 Task: Find connections with filter location Long Eaton with filter topic #linkedinprofileswith filter profile language French with filter current company Hortonworks with filter school Sri Sairam Engineering College with filter industry Mattress and Blinds Manufacturing with filter service category Mortgage Lending with filter keywords title Cafeteria Worker
Action: Mouse moved to (576, 77)
Screenshot: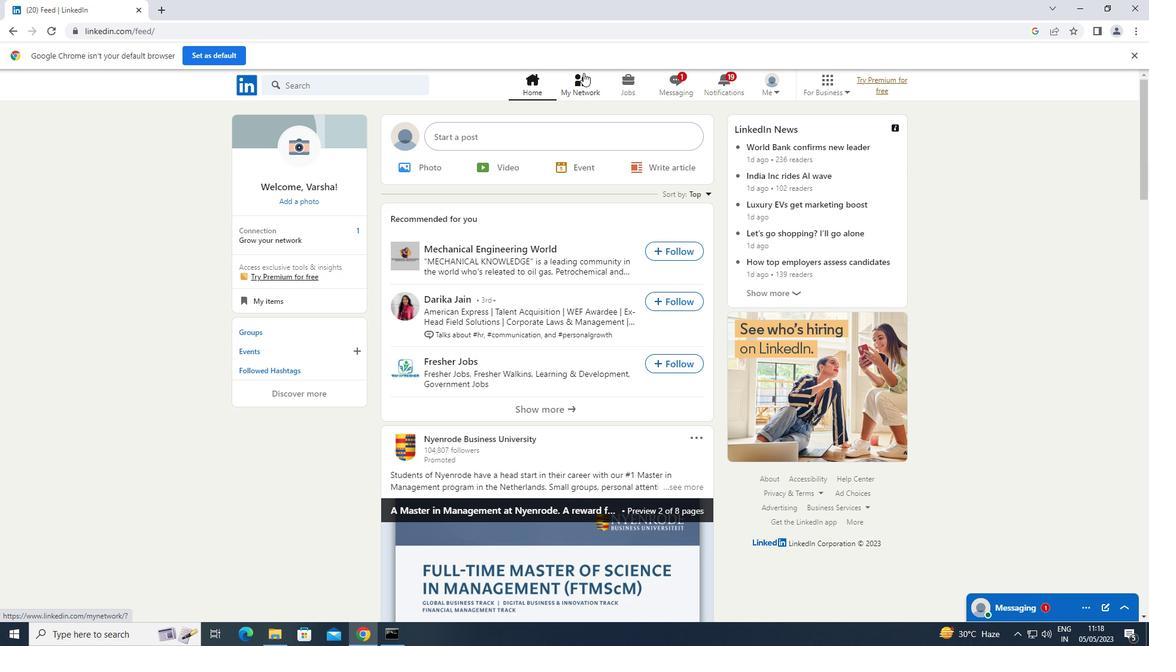 
Action: Mouse pressed left at (576, 77)
Screenshot: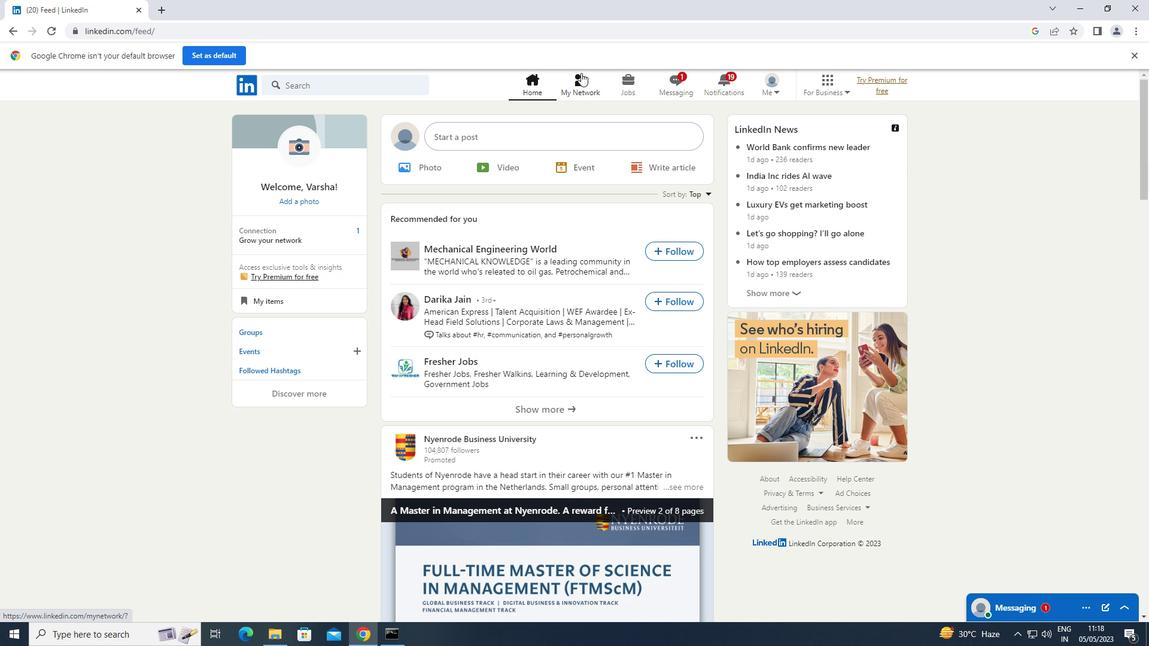 
Action: Mouse moved to (307, 151)
Screenshot: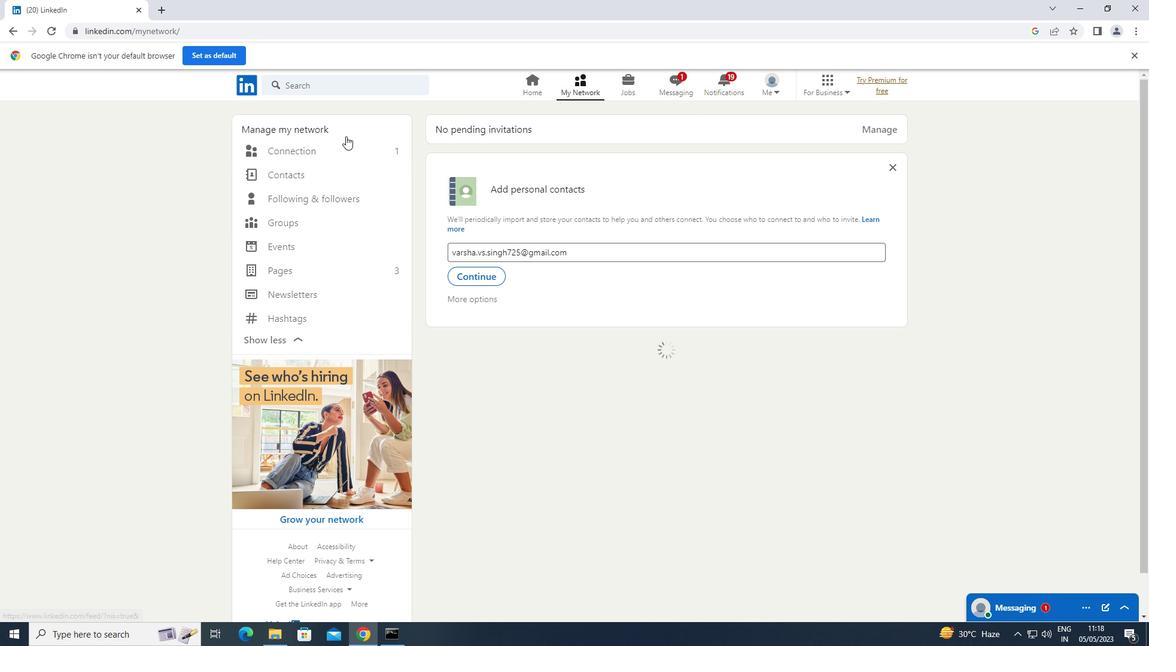 
Action: Mouse pressed left at (307, 151)
Screenshot: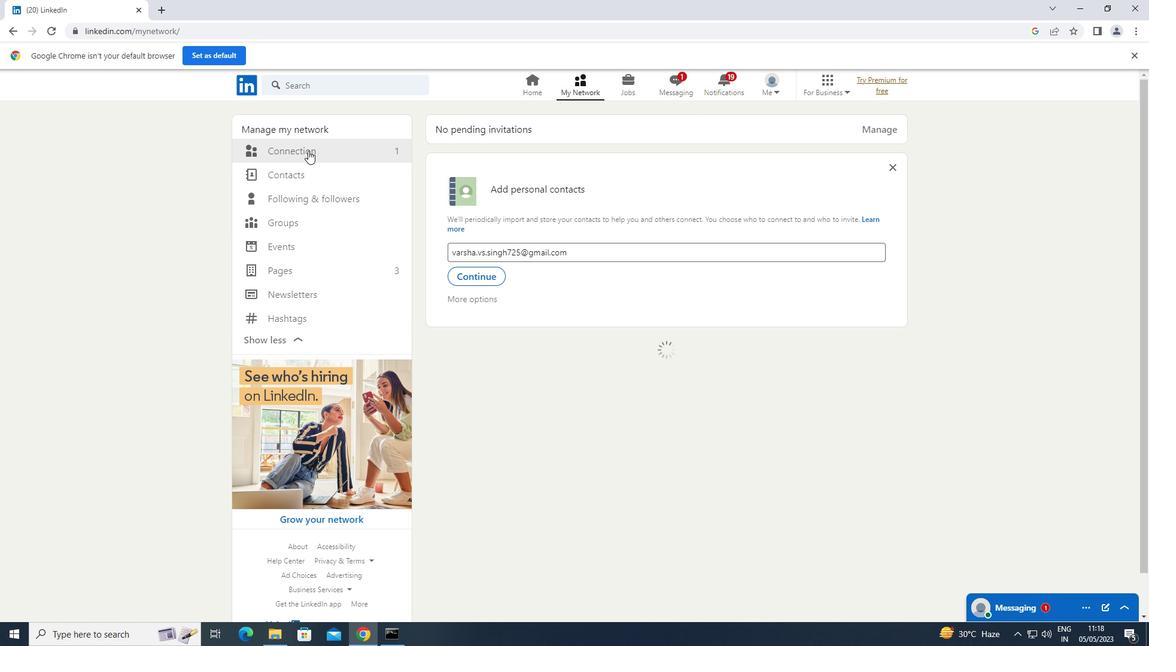 
Action: Mouse moved to (667, 151)
Screenshot: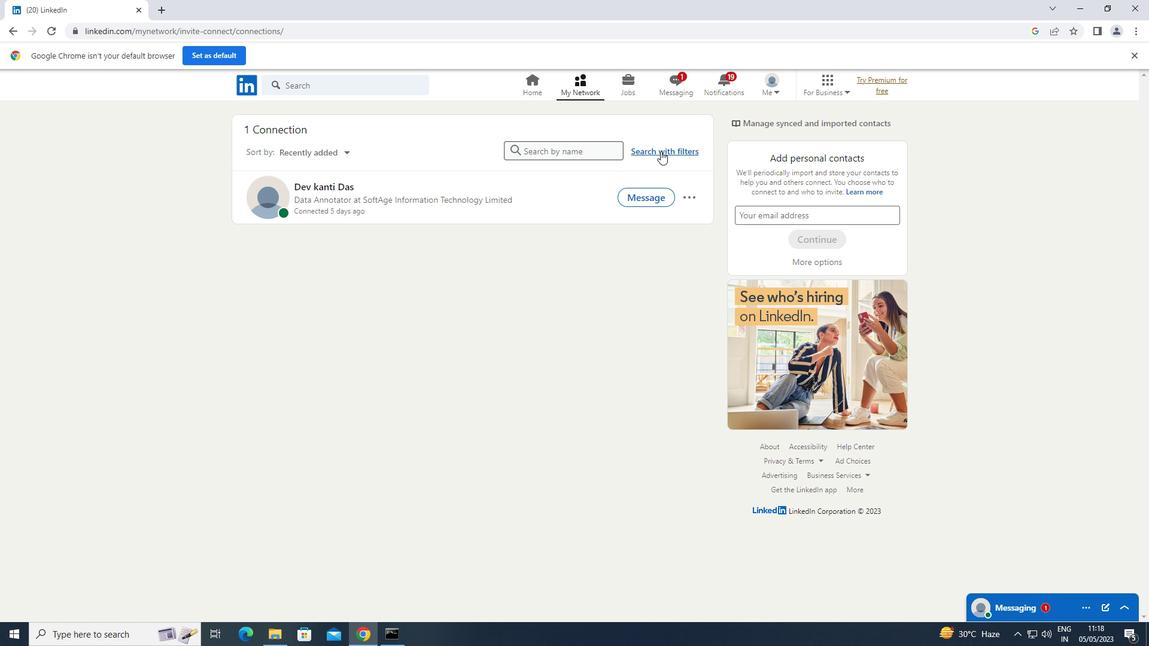 
Action: Mouse pressed left at (667, 151)
Screenshot: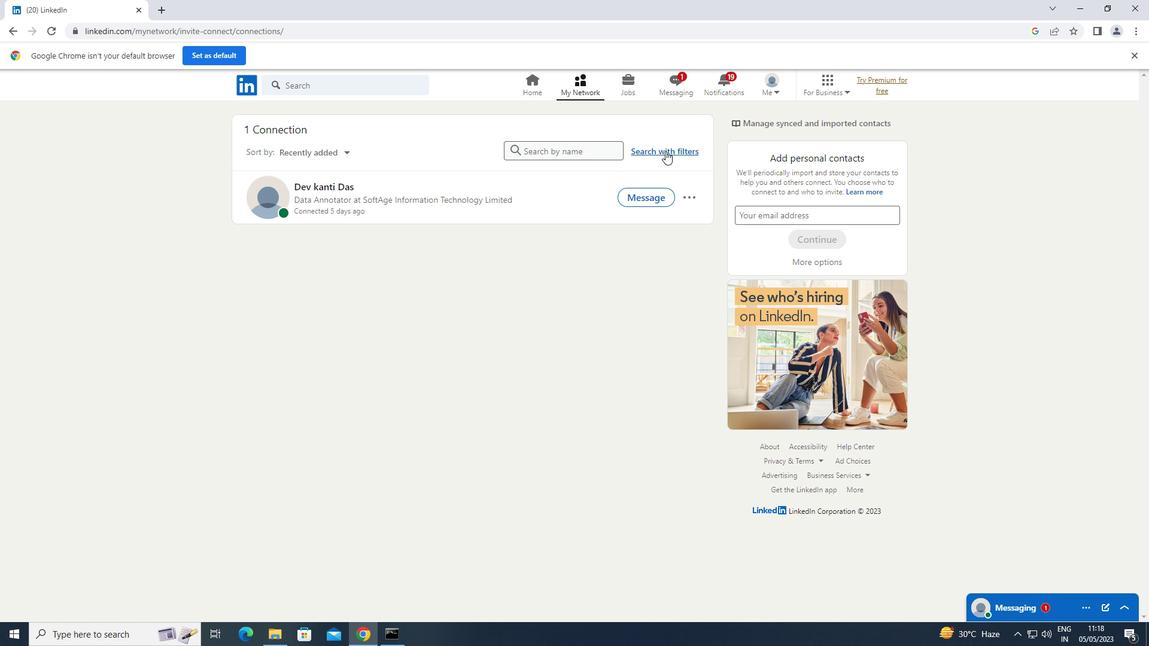 
Action: Mouse moved to (617, 114)
Screenshot: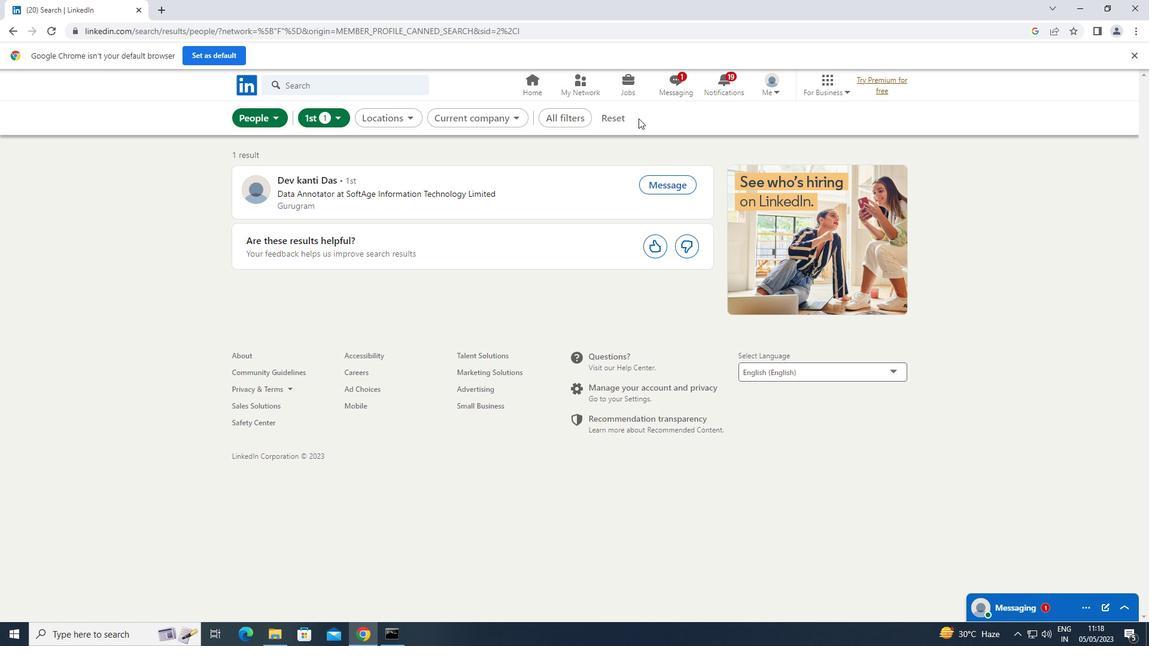 
Action: Mouse pressed left at (617, 114)
Screenshot: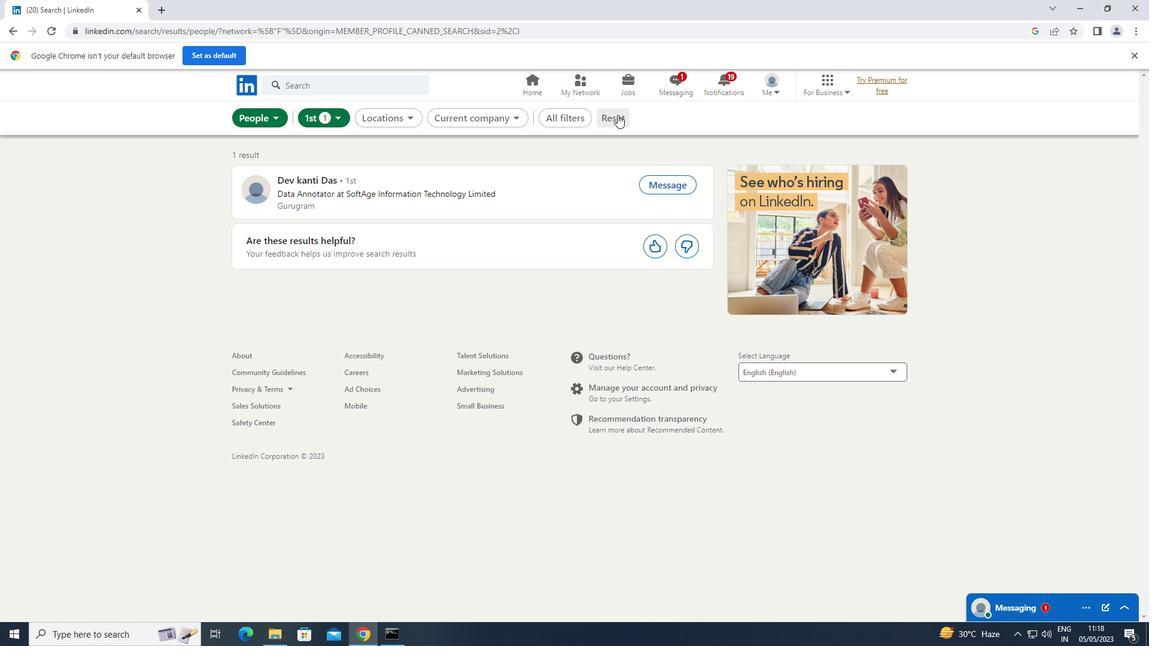 
Action: Mouse moved to (599, 113)
Screenshot: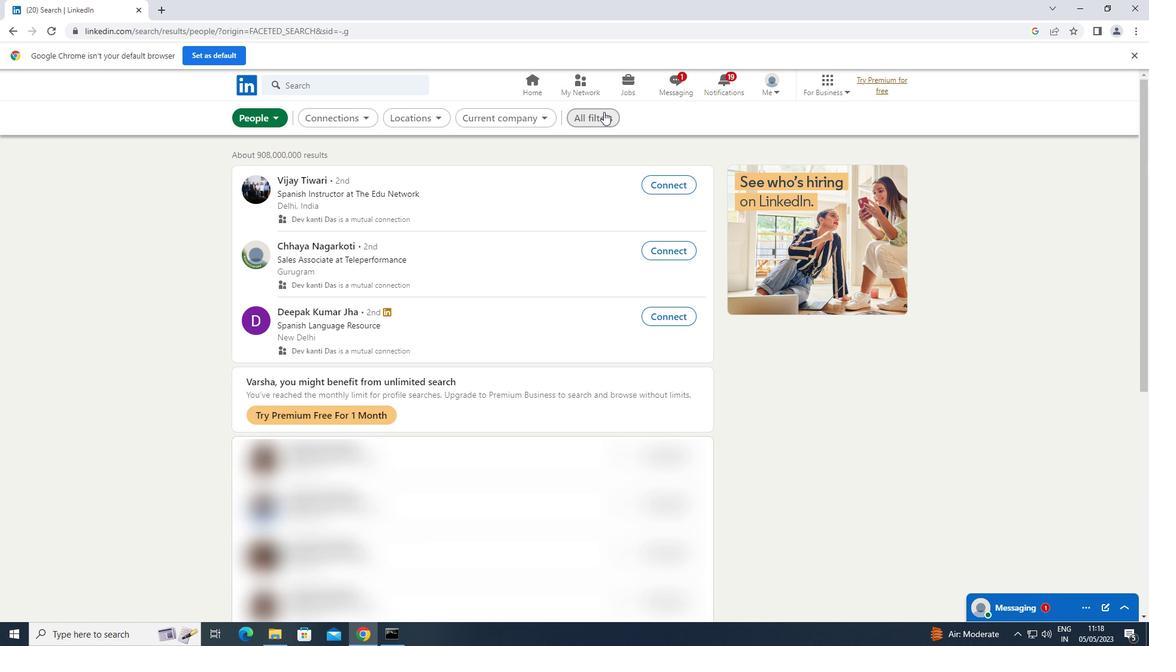 
Action: Mouse pressed left at (599, 113)
Screenshot: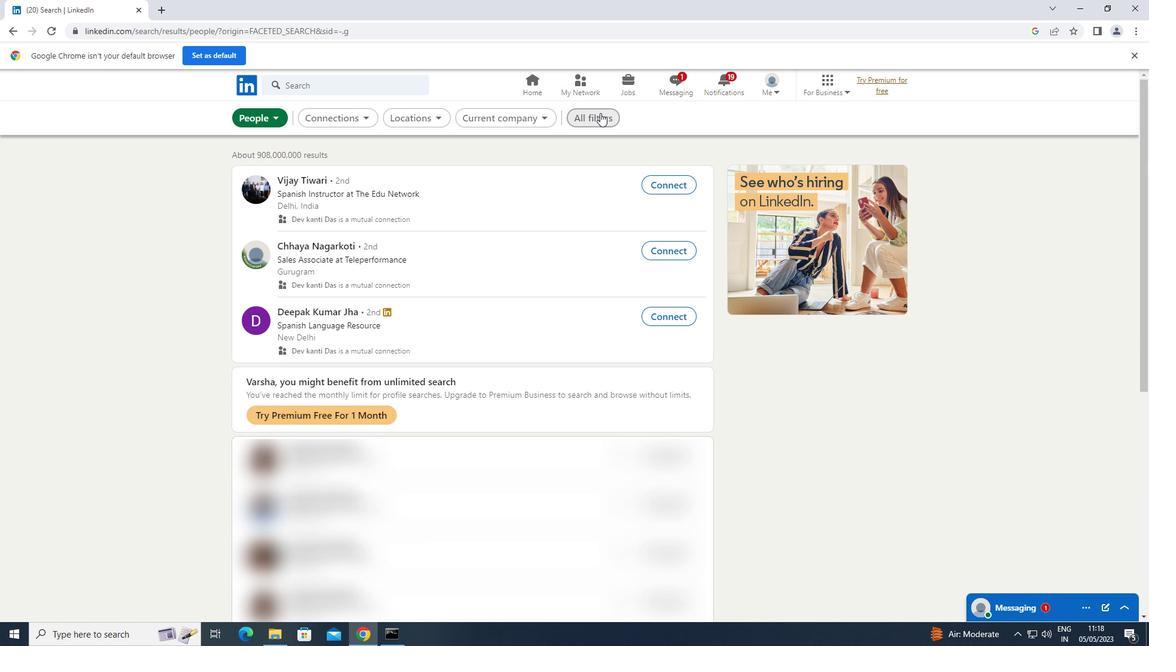 
Action: Mouse moved to (989, 213)
Screenshot: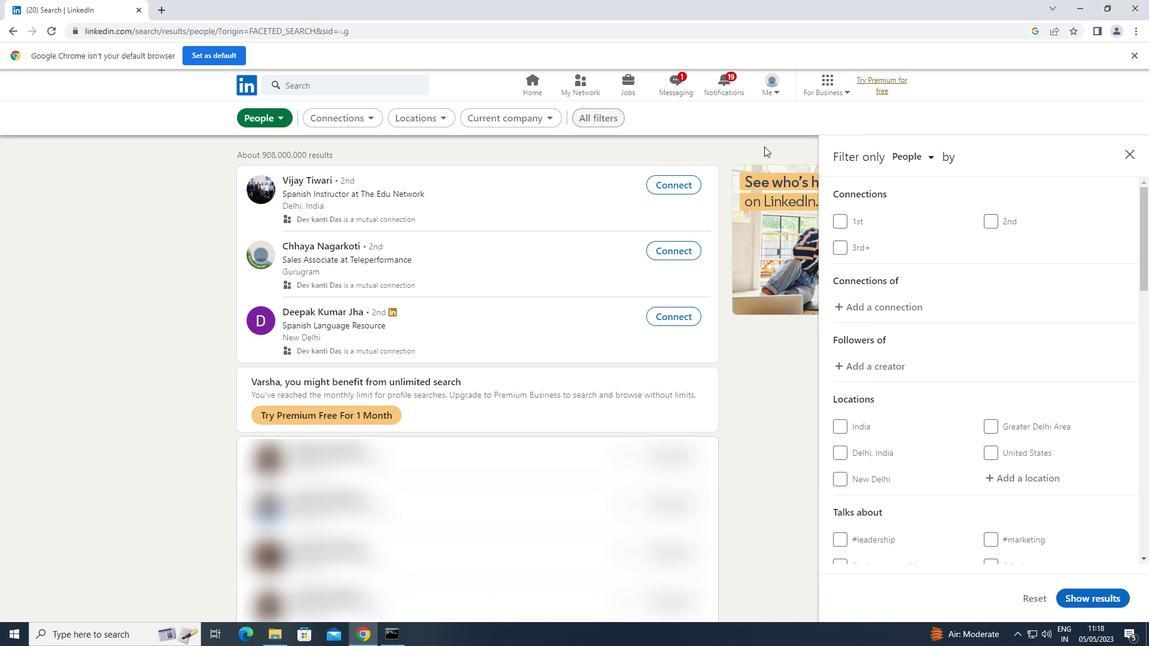 
Action: Mouse scrolled (989, 212) with delta (0, 0)
Screenshot: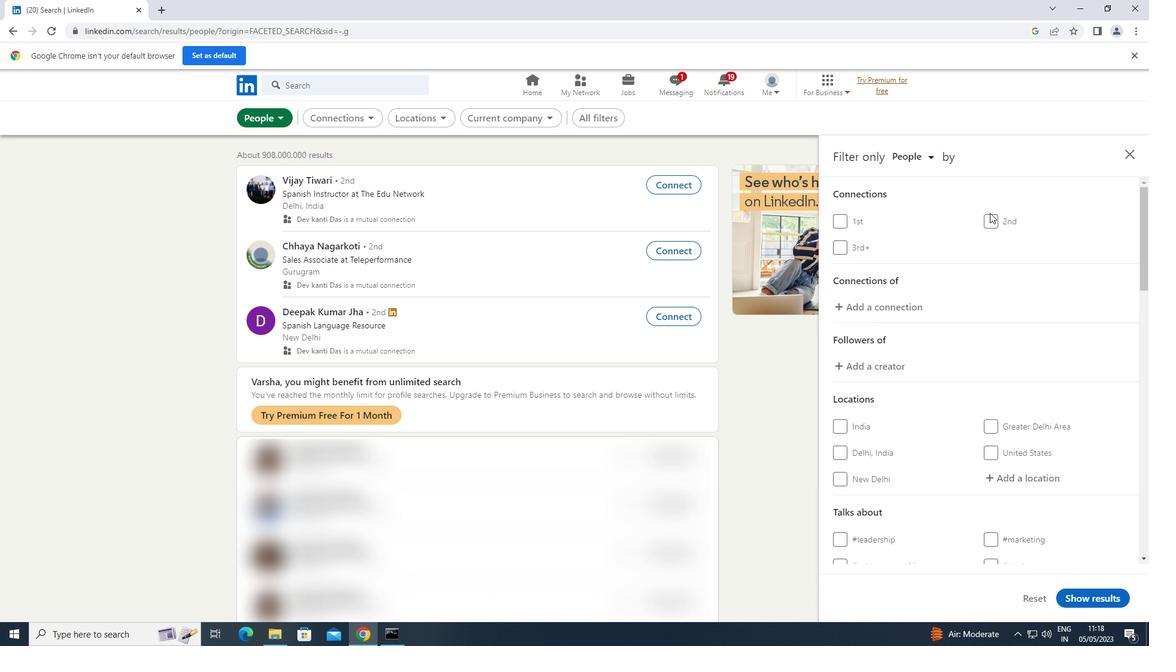 
Action: Mouse scrolled (989, 212) with delta (0, 0)
Screenshot: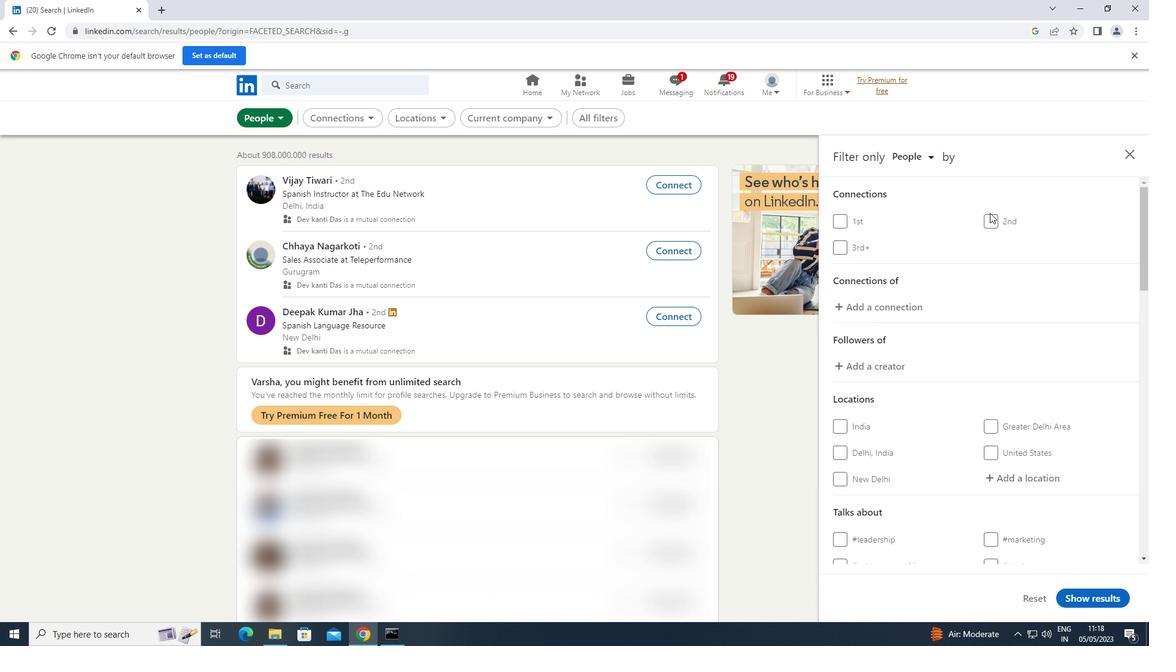
Action: Mouse moved to (1047, 356)
Screenshot: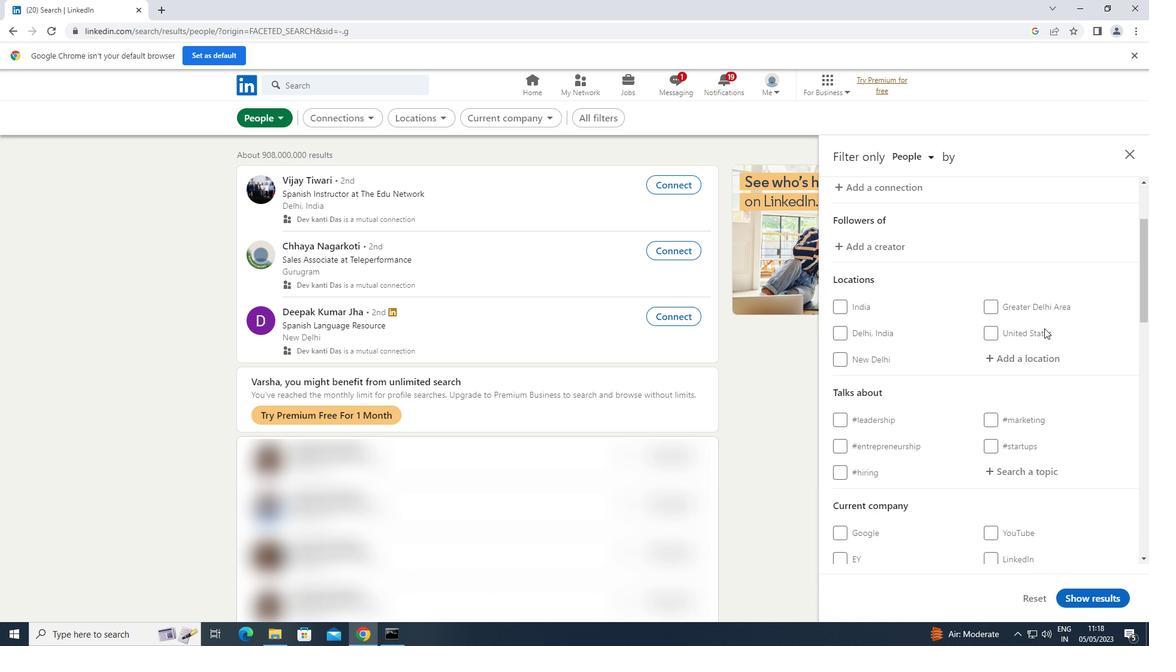 
Action: Mouse pressed left at (1047, 356)
Screenshot: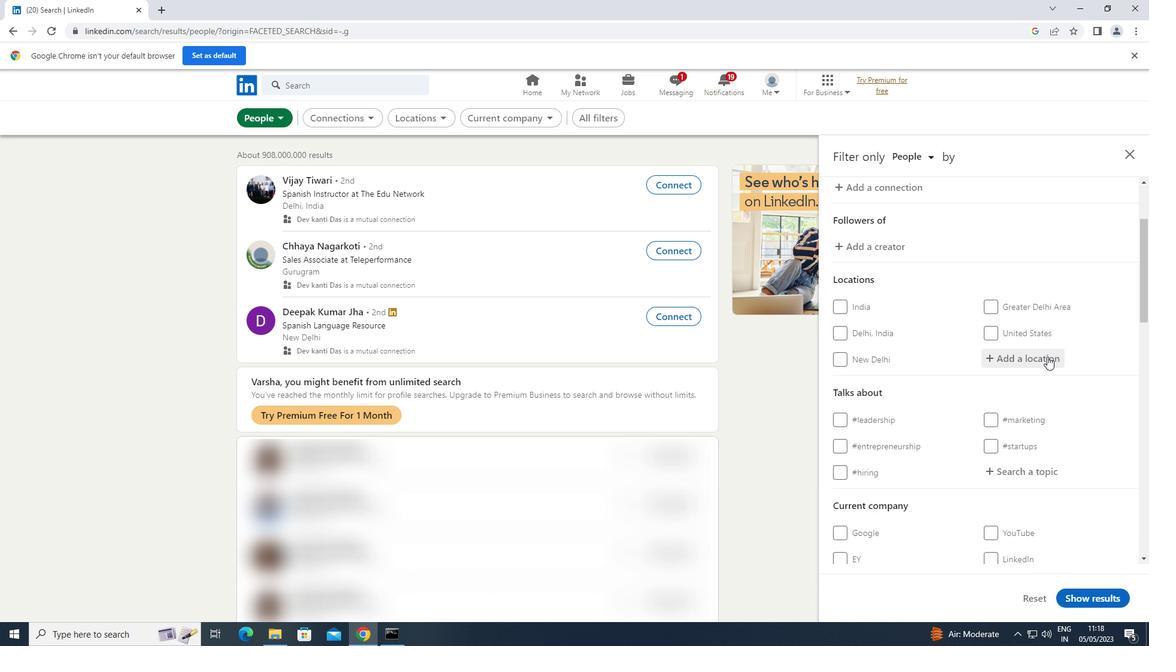 
Action: Key pressed <Key.shift>LONG<Key.space><Key.shift>EATON
Screenshot: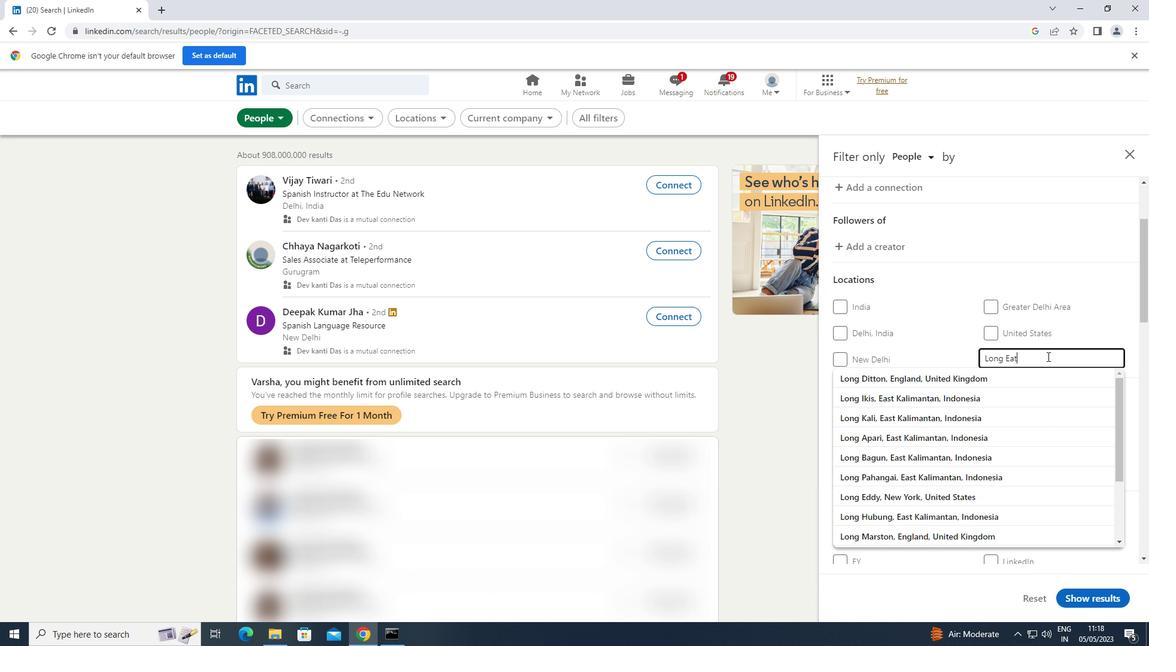 
Action: Mouse moved to (1013, 475)
Screenshot: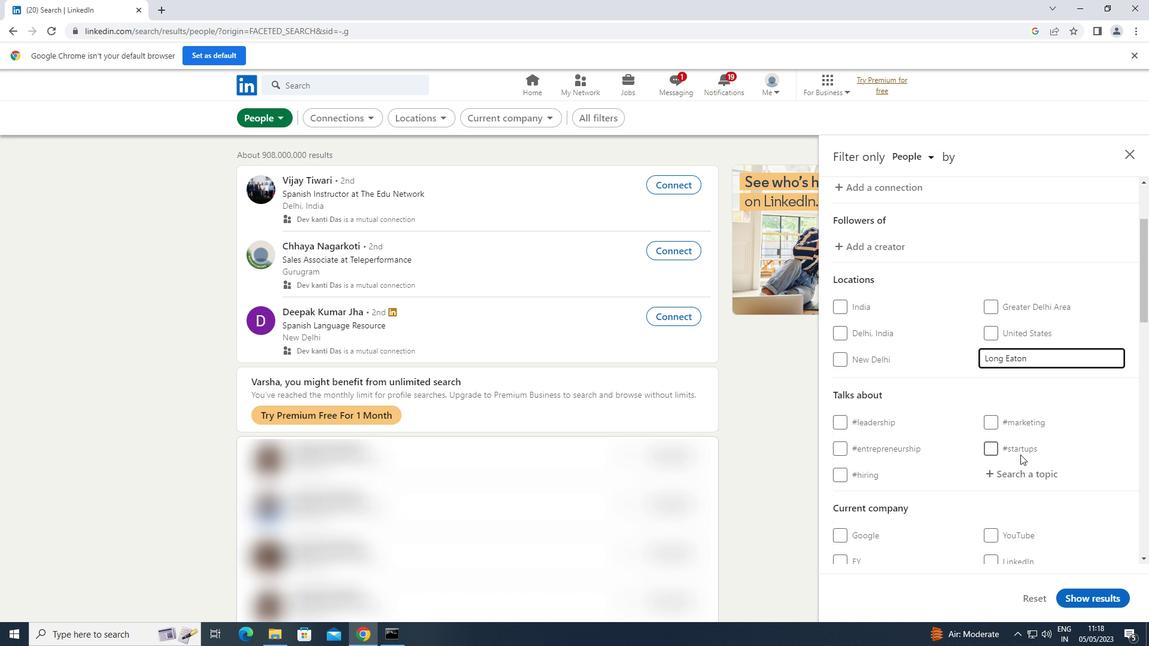 
Action: Mouse pressed left at (1013, 475)
Screenshot: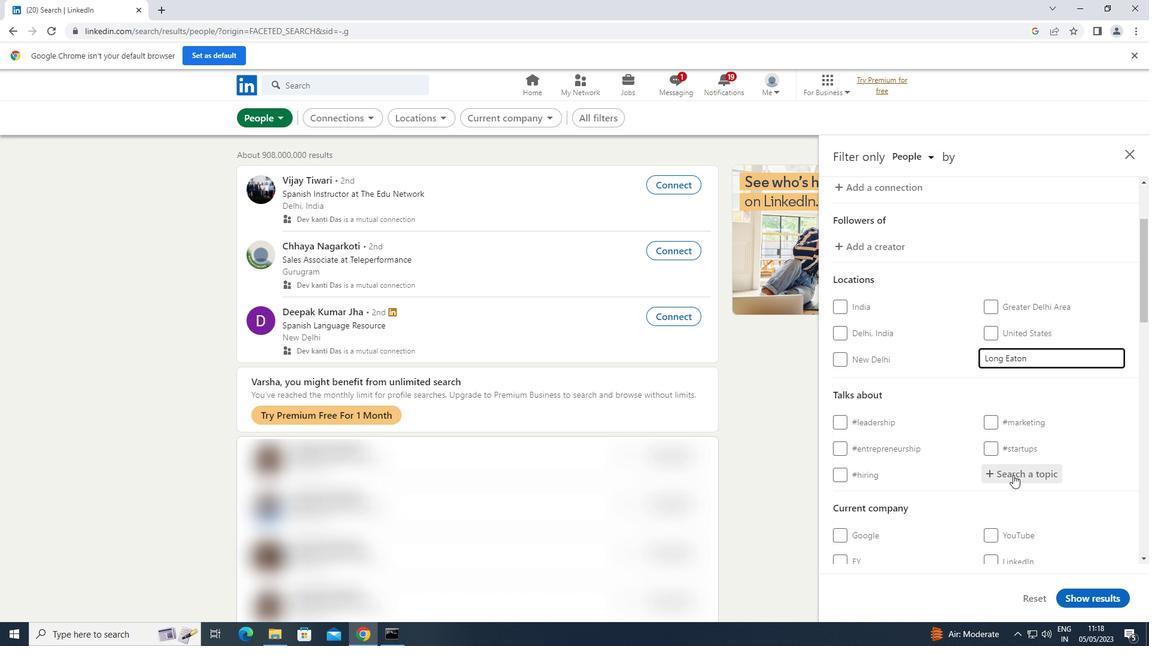 
Action: Key pressed LINKEDINPROFILES
Screenshot: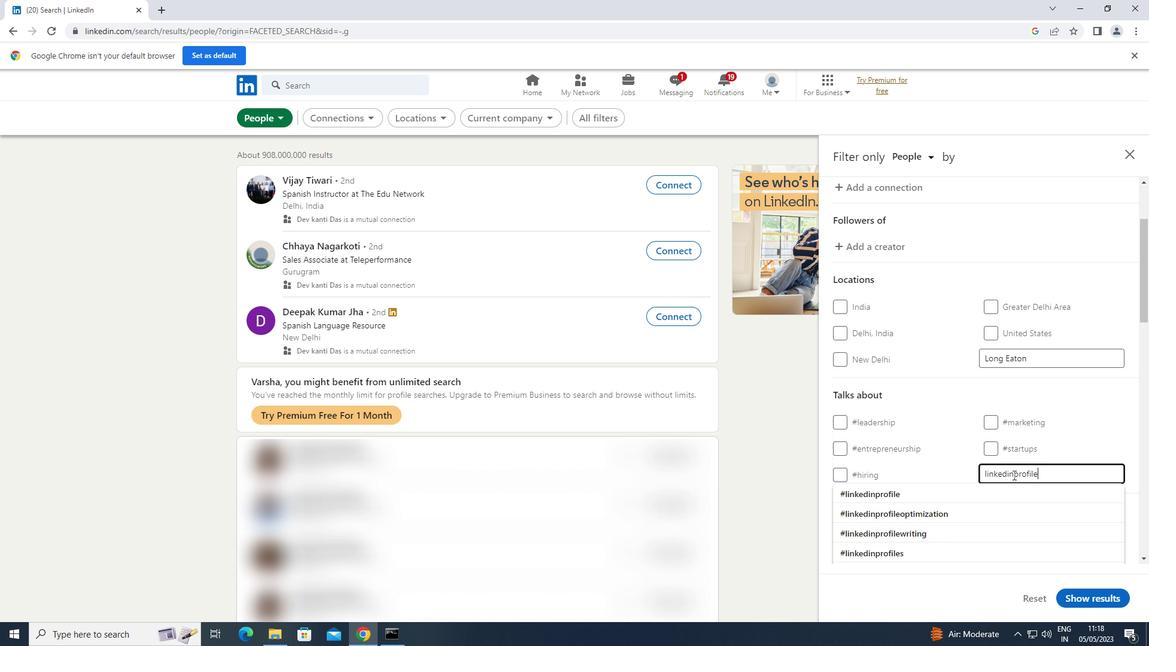 
Action: Mouse moved to (945, 493)
Screenshot: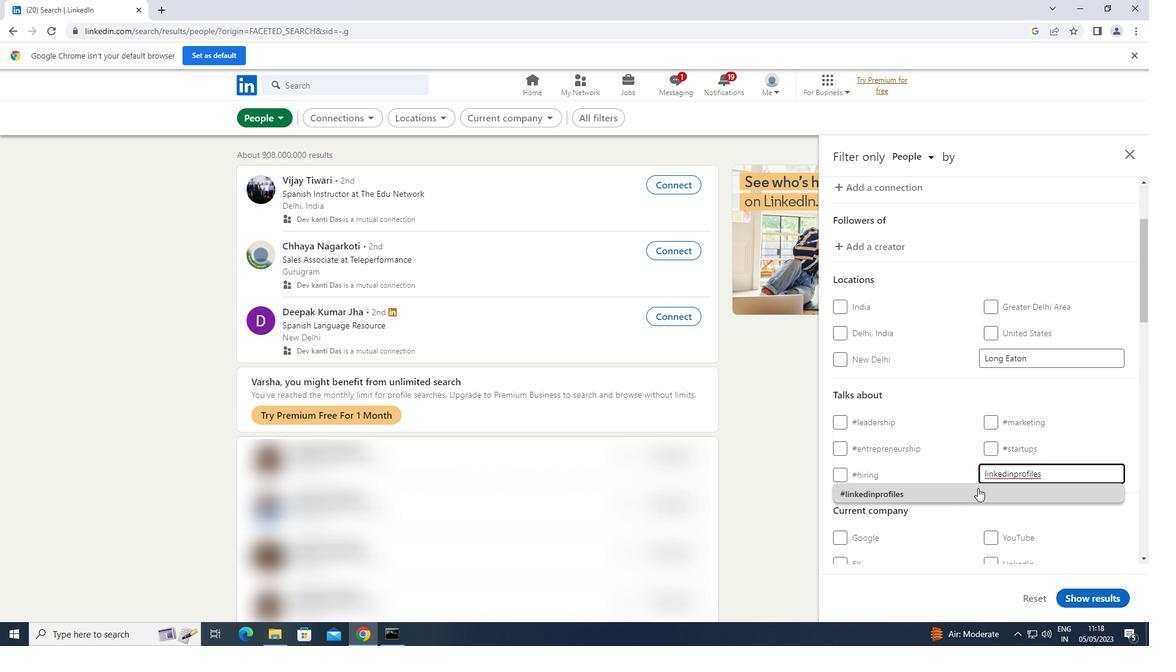 
Action: Mouse pressed left at (945, 493)
Screenshot: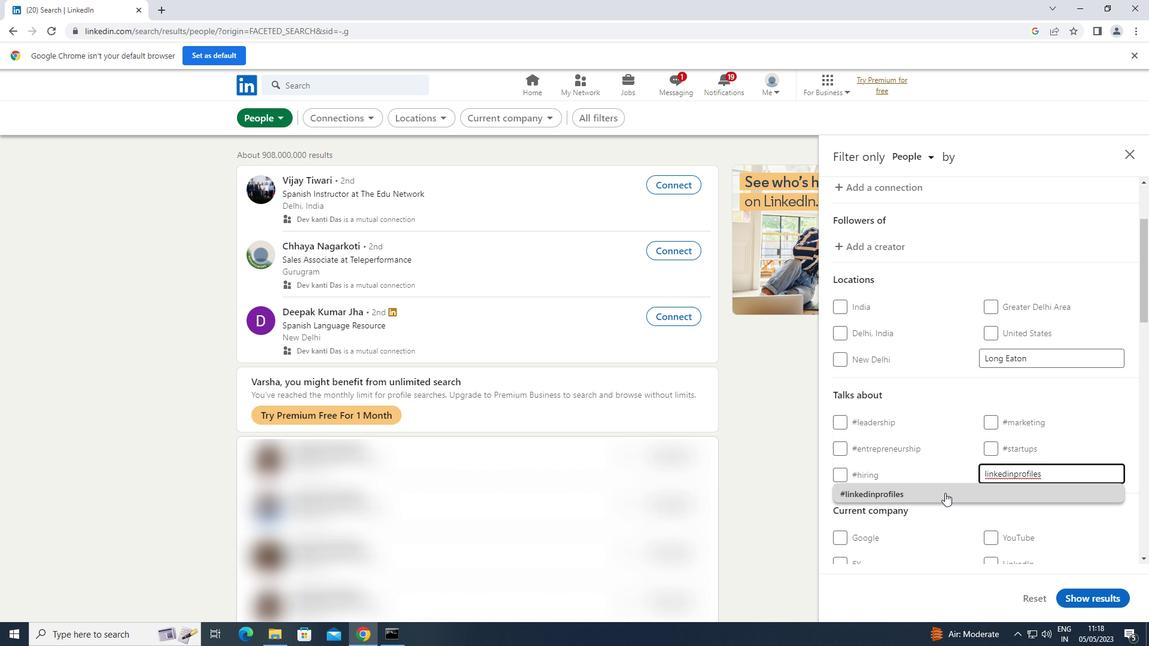 
Action: Mouse moved to (957, 472)
Screenshot: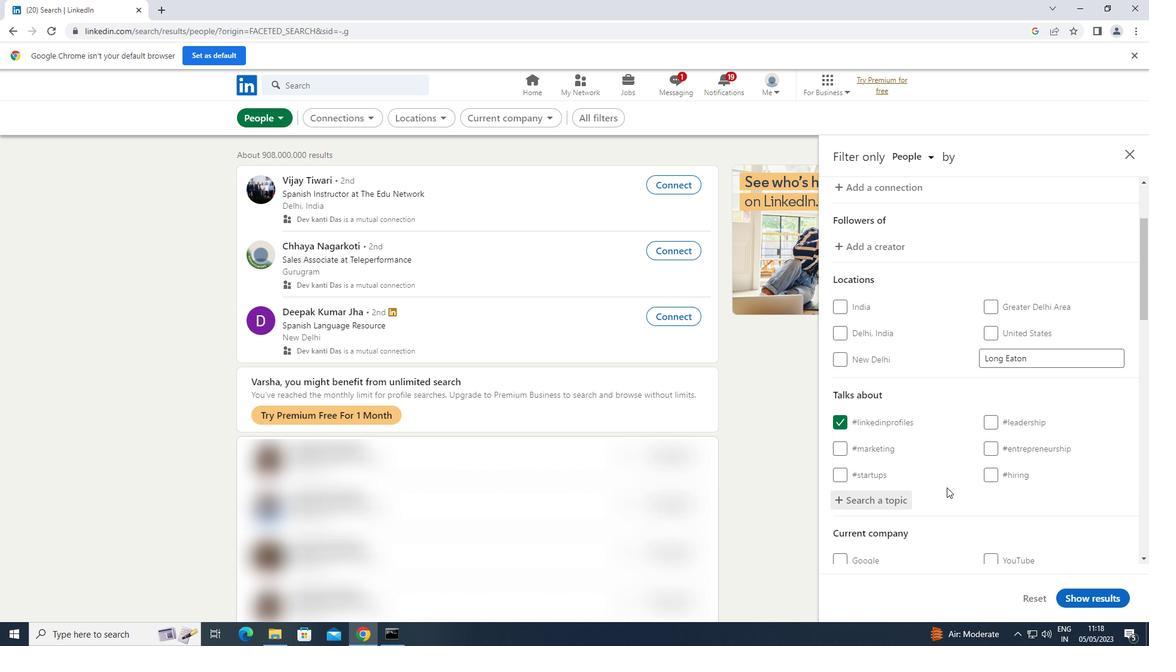 
Action: Mouse scrolled (957, 472) with delta (0, 0)
Screenshot: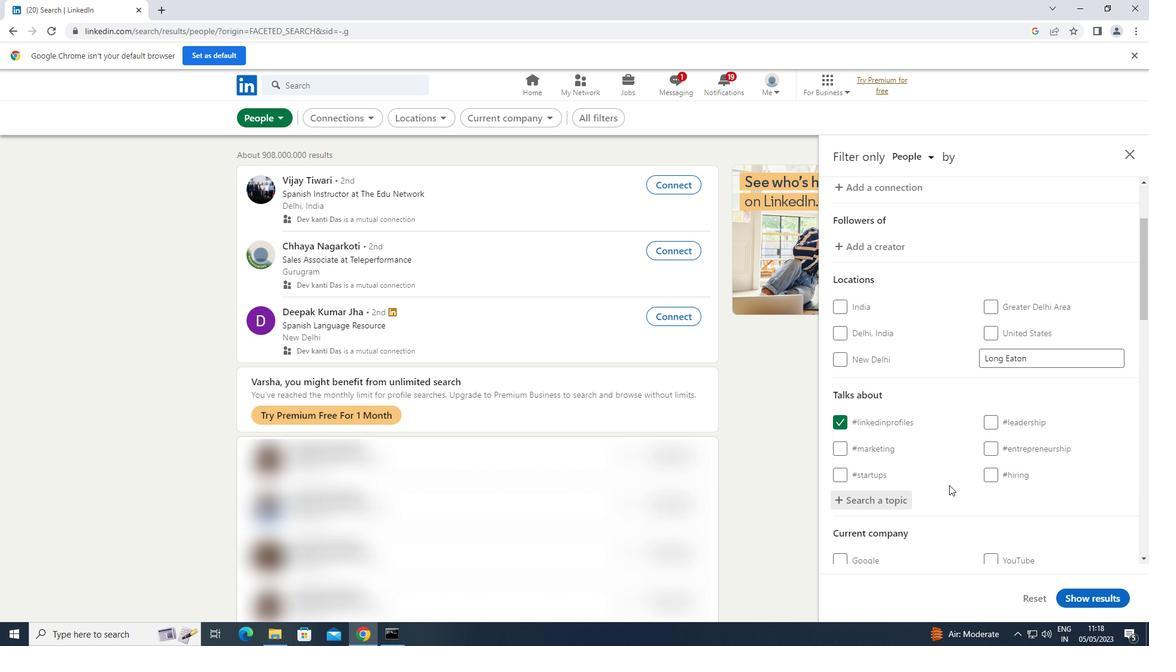 
Action: Mouse scrolled (957, 472) with delta (0, 0)
Screenshot: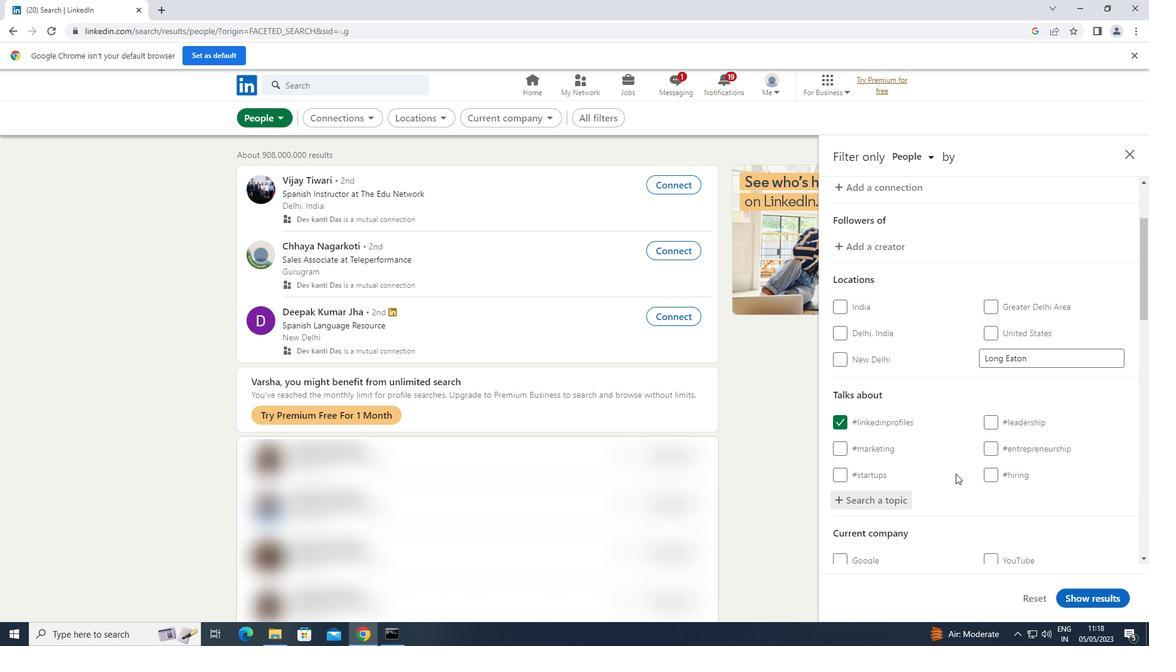 
Action: Mouse scrolled (957, 472) with delta (0, 0)
Screenshot: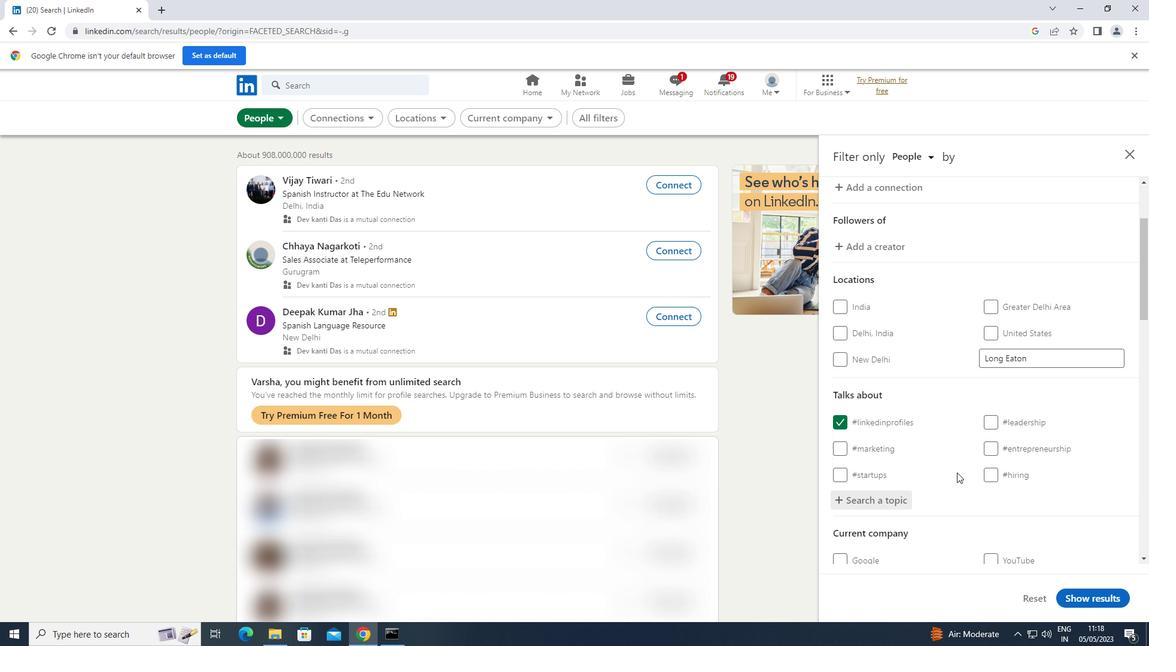 
Action: Mouse scrolled (957, 472) with delta (0, 0)
Screenshot: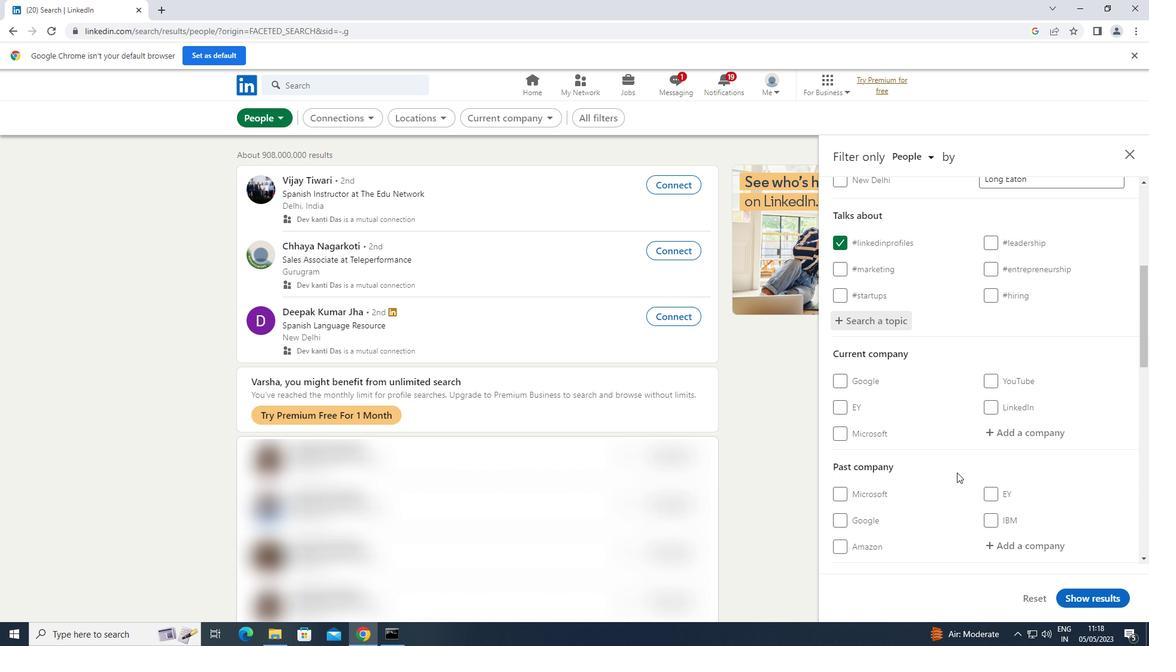 
Action: Mouse scrolled (957, 472) with delta (0, 0)
Screenshot: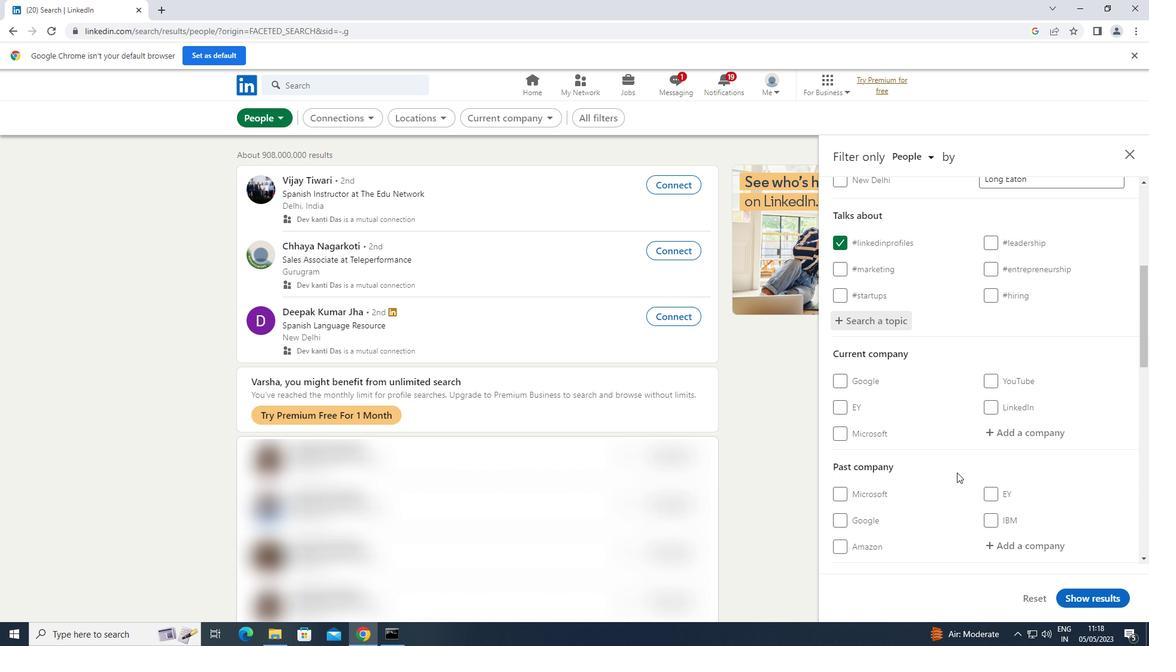 
Action: Mouse scrolled (957, 472) with delta (0, 0)
Screenshot: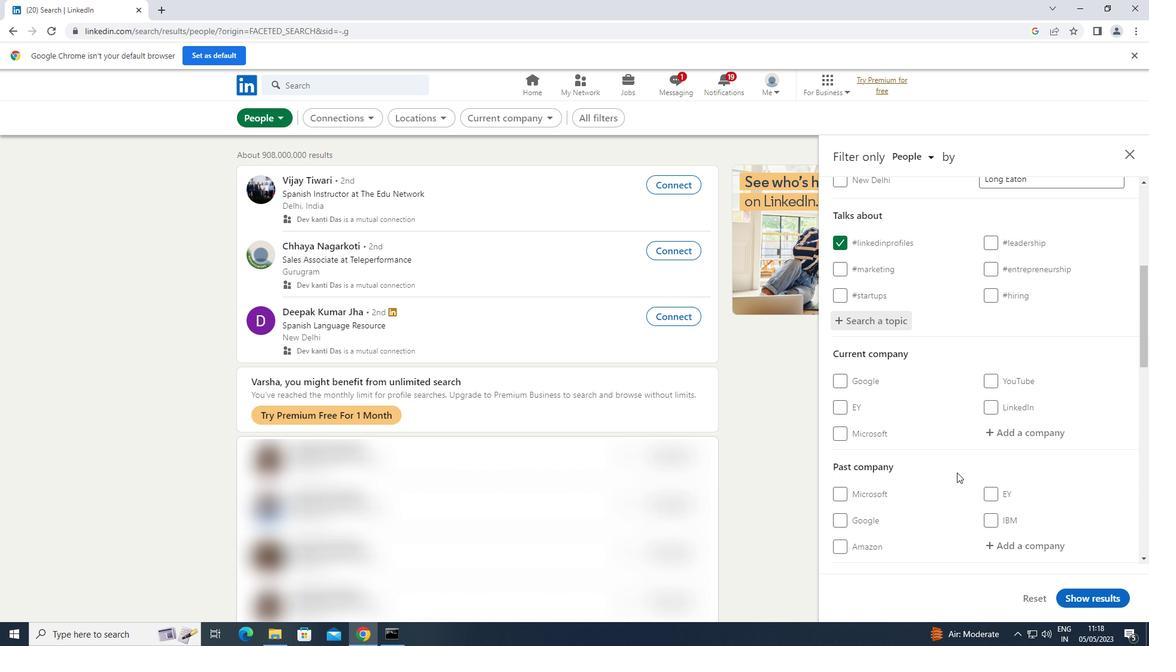 
Action: Mouse scrolled (957, 472) with delta (0, 0)
Screenshot: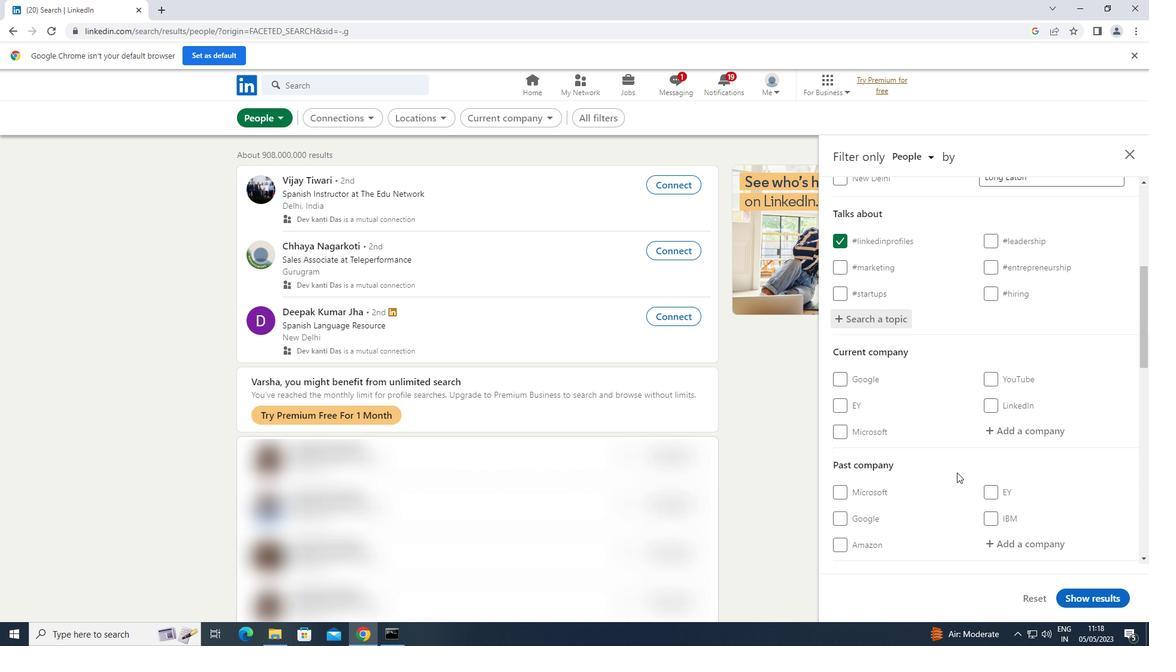 
Action: Mouse scrolled (957, 472) with delta (0, 0)
Screenshot: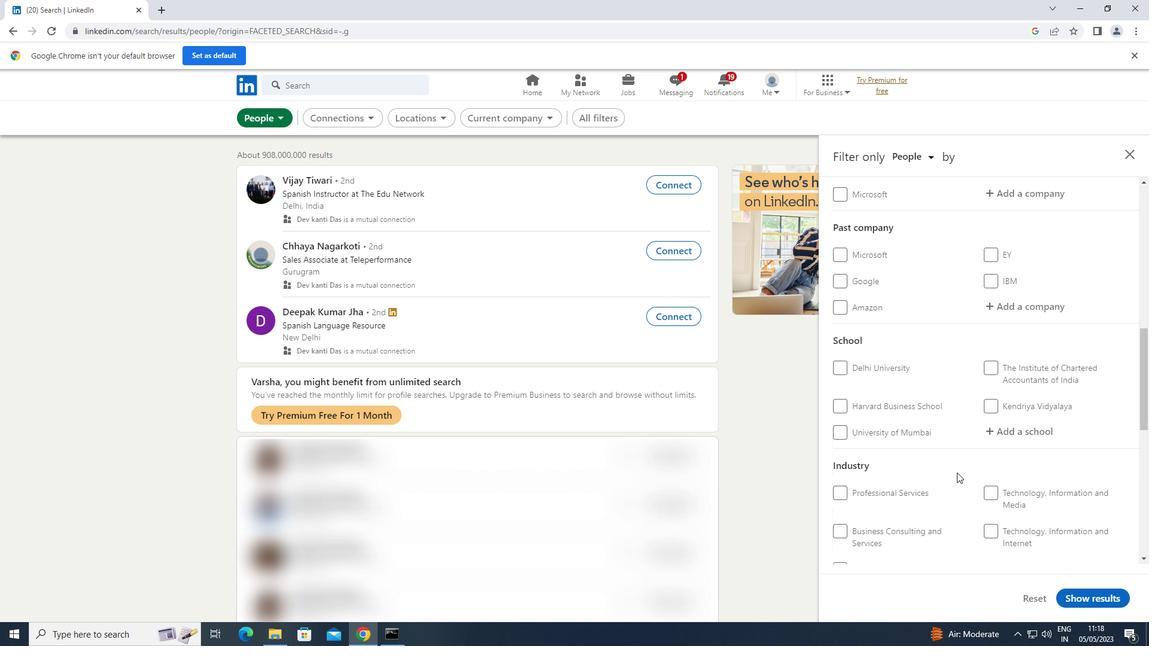 
Action: Mouse scrolled (957, 472) with delta (0, 0)
Screenshot: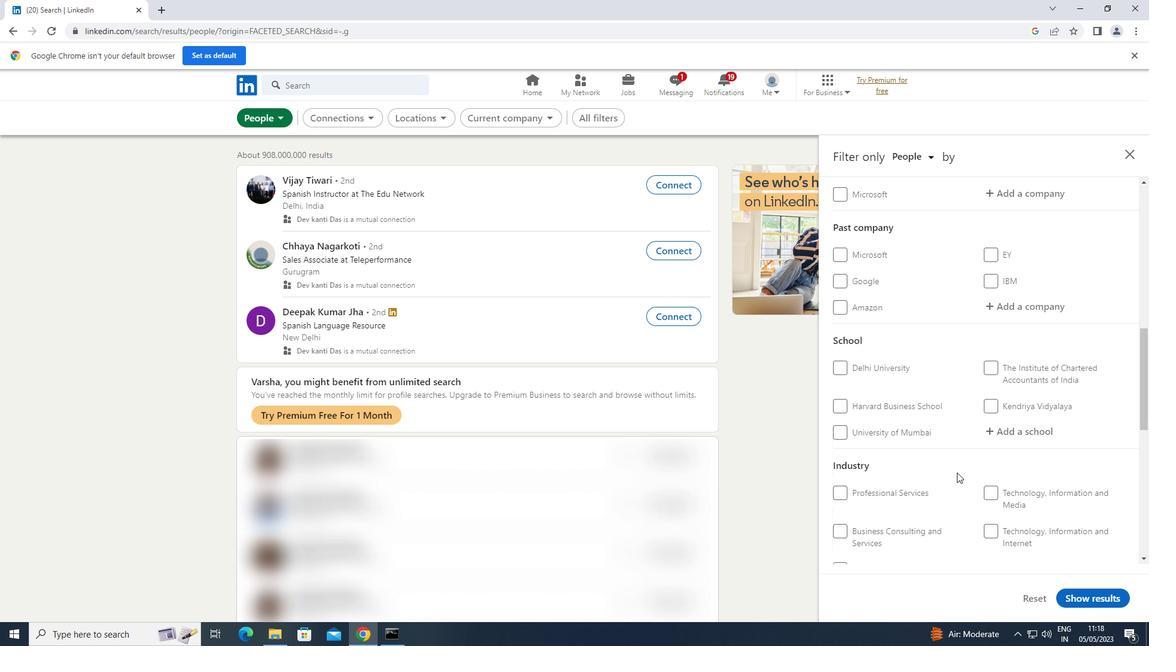 
Action: Mouse scrolled (957, 472) with delta (0, 0)
Screenshot: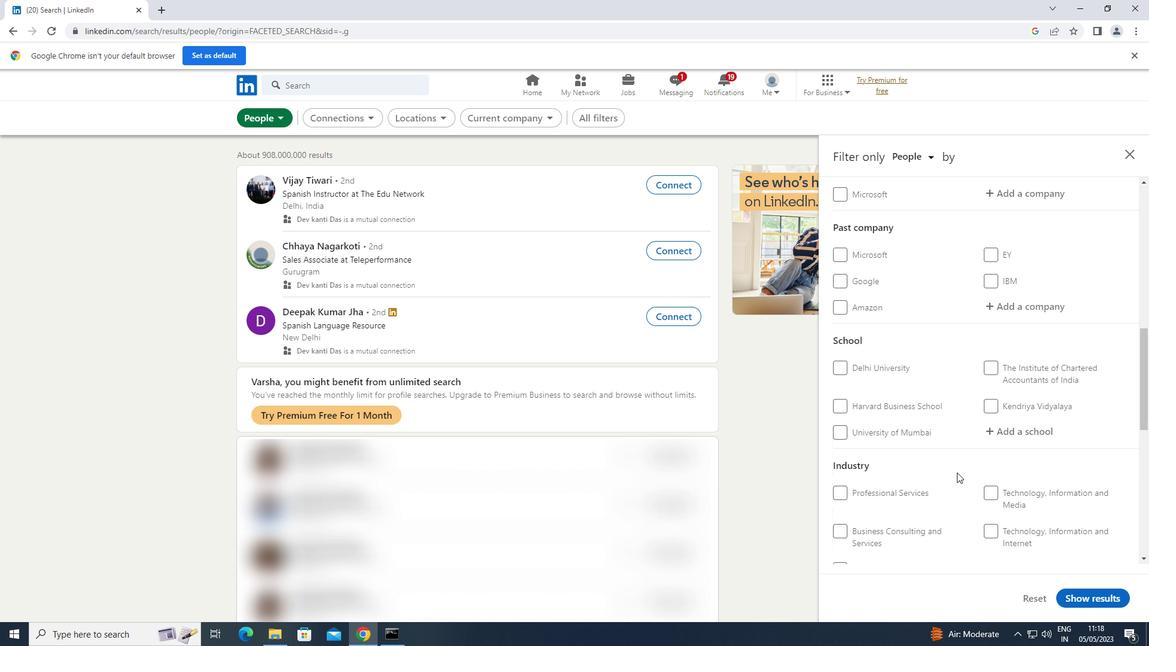
Action: Mouse scrolled (957, 472) with delta (0, 0)
Screenshot: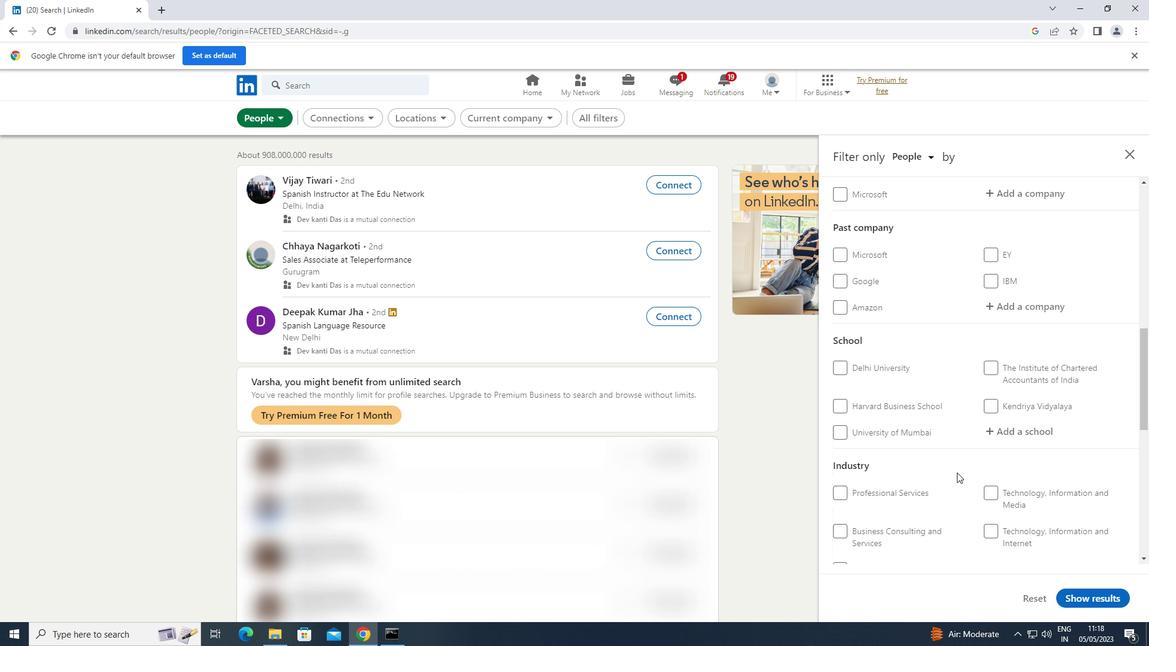 
Action: Mouse scrolled (957, 472) with delta (0, 0)
Screenshot: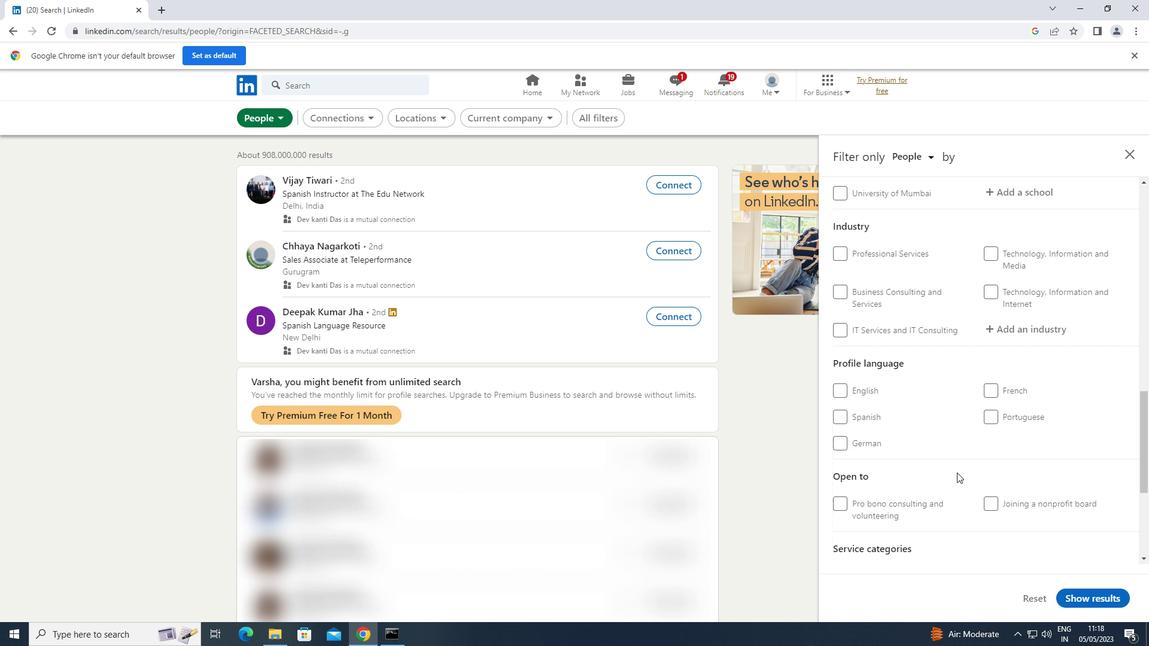
Action: Mouse scrolled (957, 472) with delta (0, 0)
Screenshot: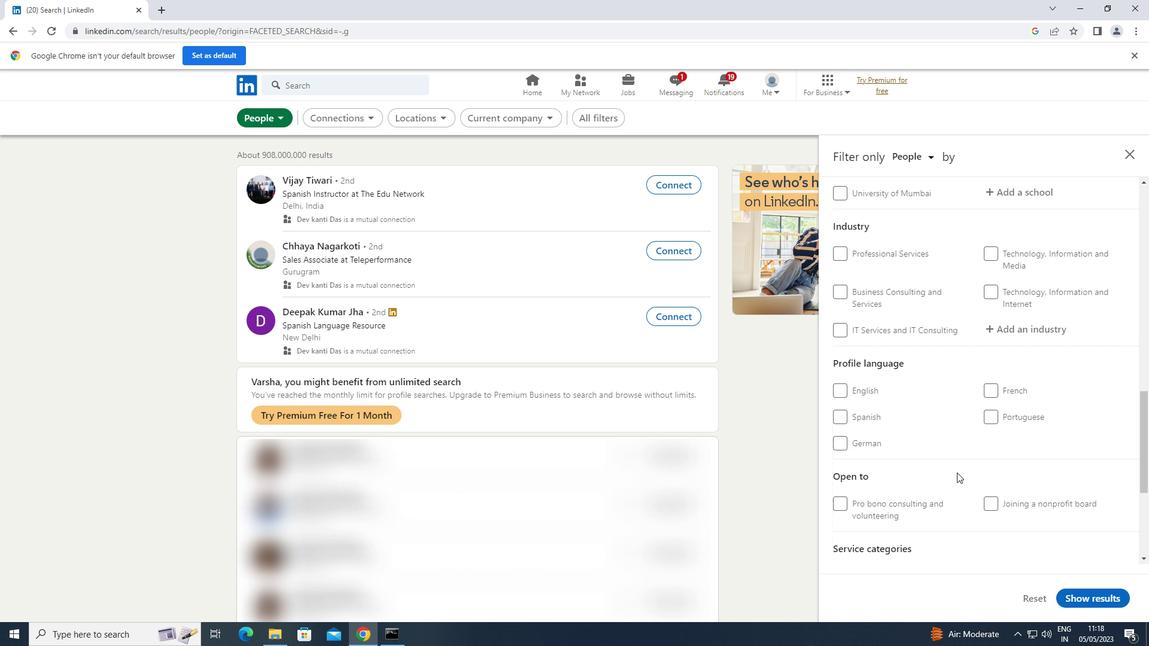 
Action: Mouse scrolled (957, 472) with delta (0, 0)
Screenshot: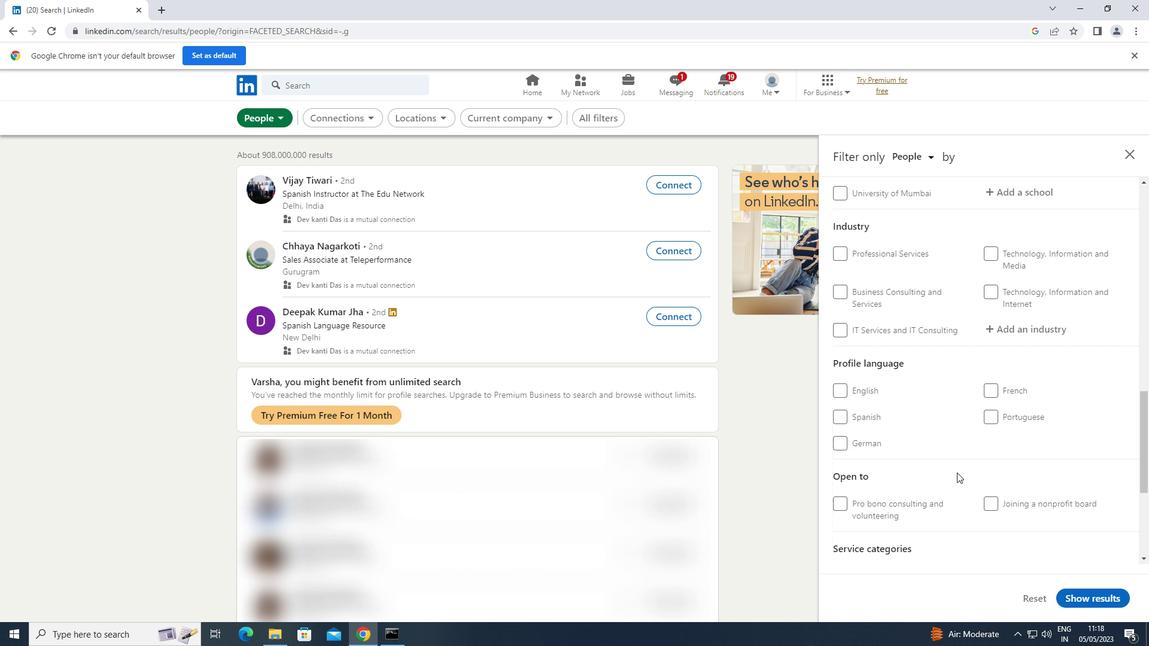 
Action: Mouse moved to (988, 205)
Screenshot: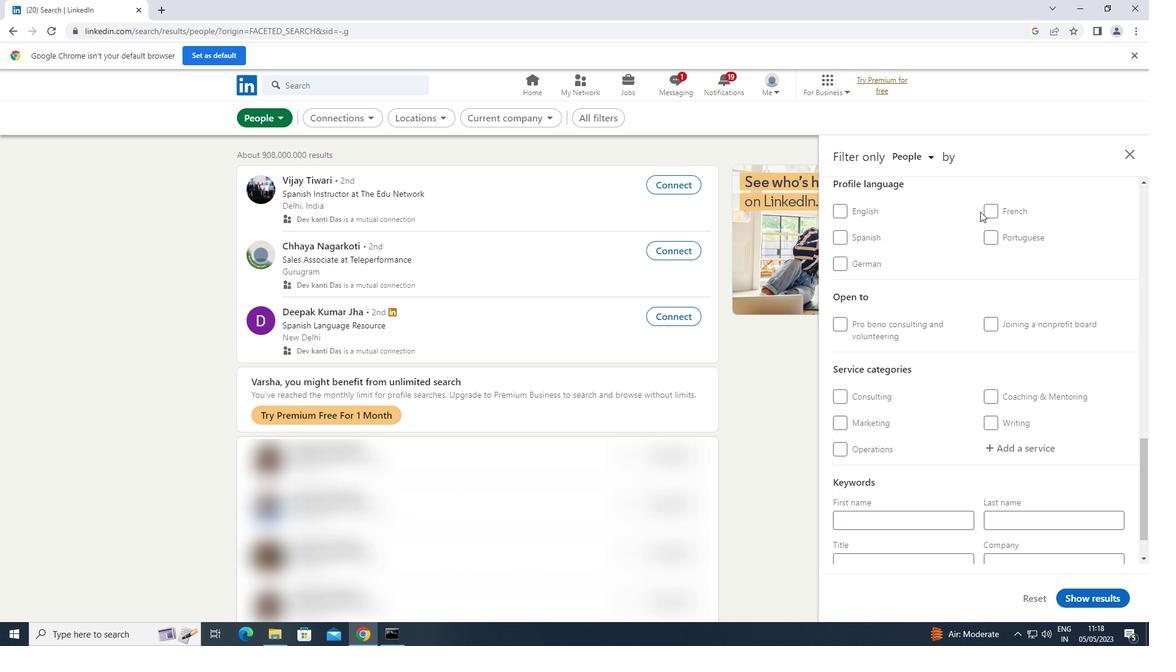 
Action: Mouse pressed left at (988, 205)
Screenshot: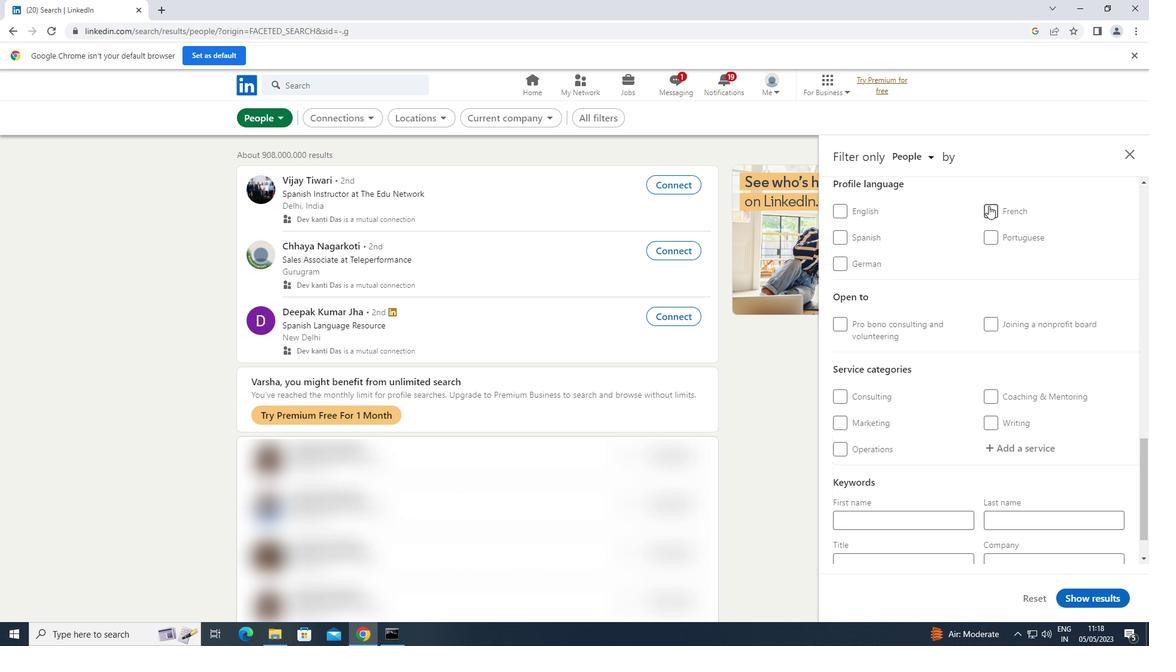 
Action: Mouse moved to (970, 228)
Screenshot: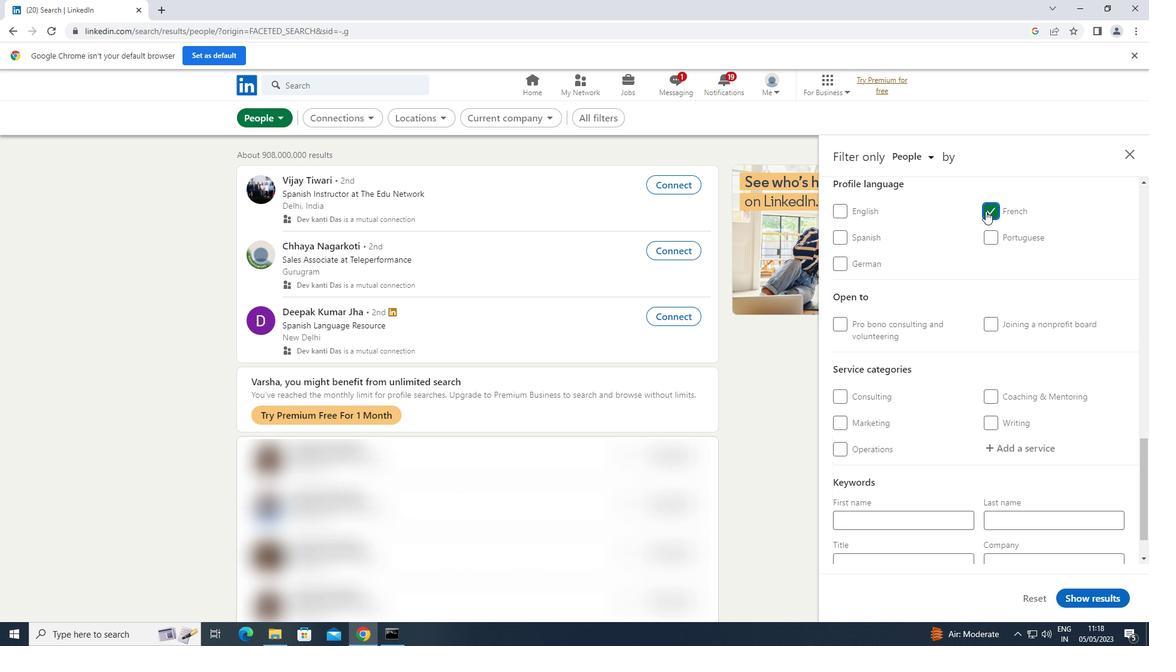 
Action: Mouse scrolled (970, 228) with delta (0, 0)
Screenshot: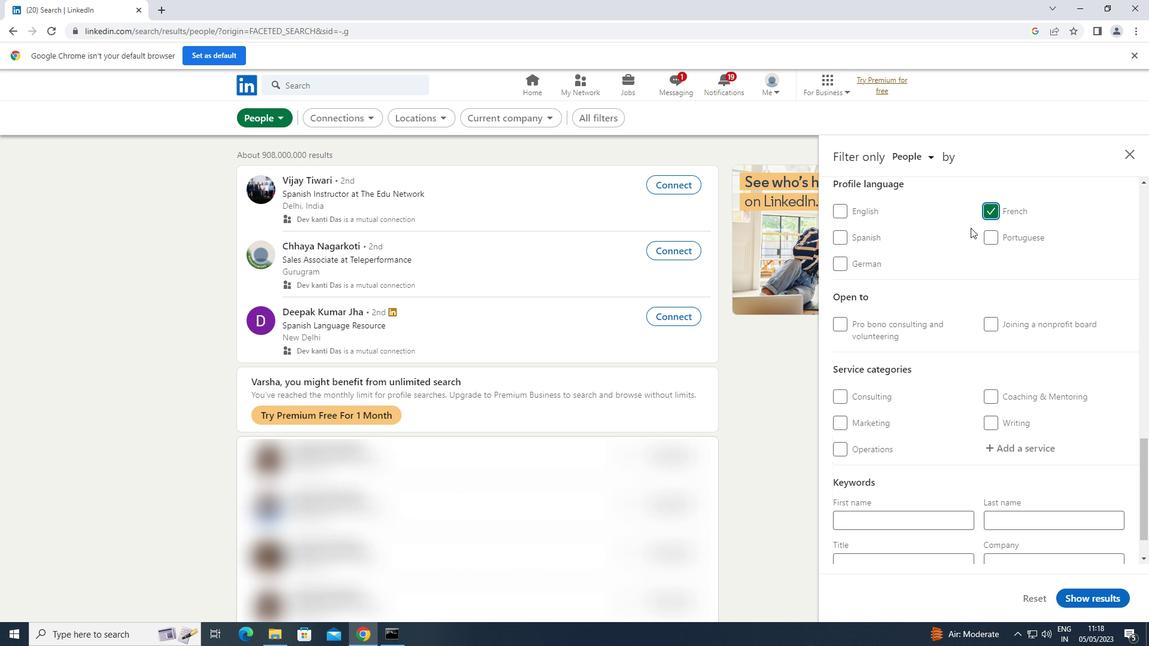 
Action: Mouse scrolled (970, 228) with delta (0, 0)
Screenshot: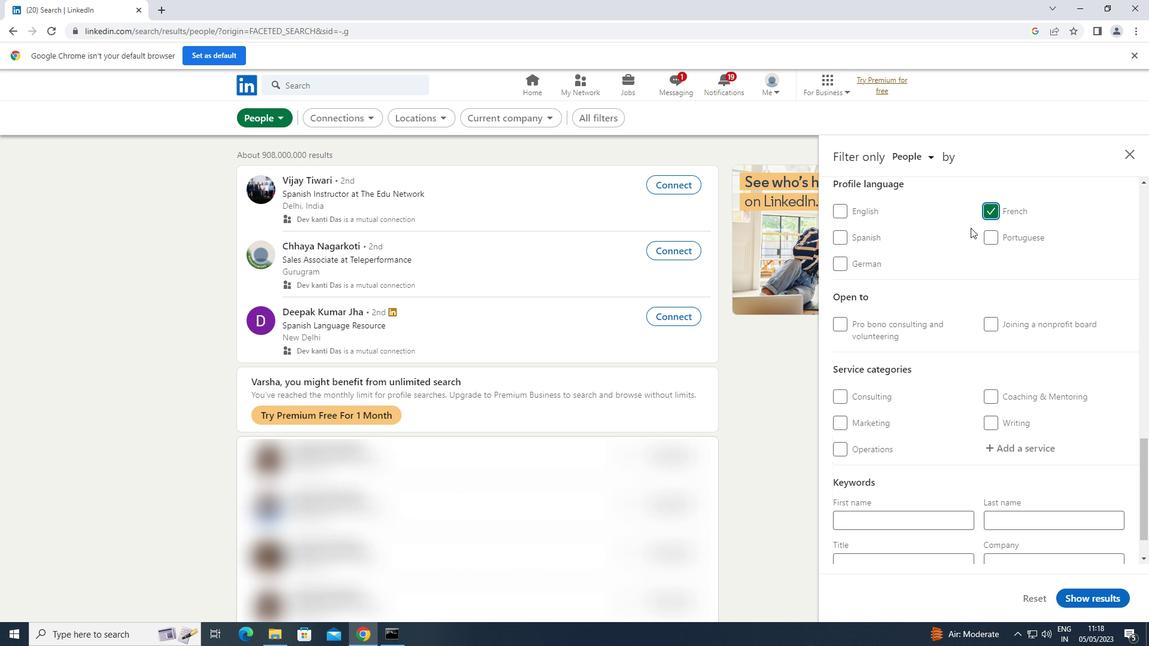 
Action: Mouse scrolled (970, 228) with delta (0, 0)
Screenshot: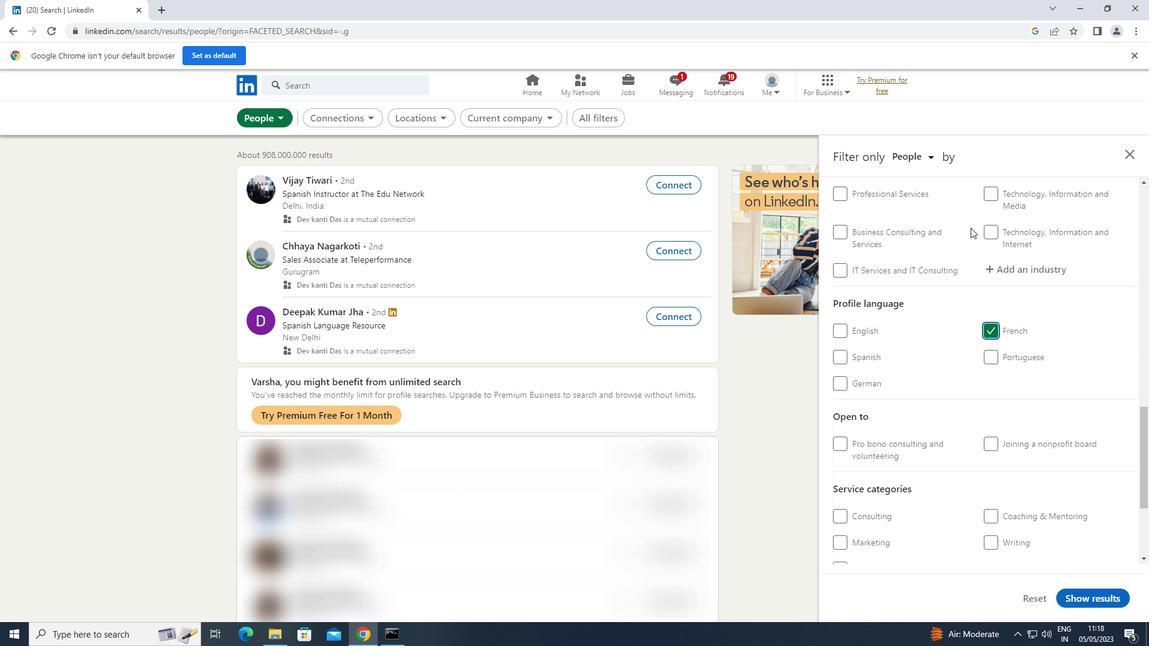 
Action: Mouse scrolled (970, 228) with delta (0, 0)
Screenshot: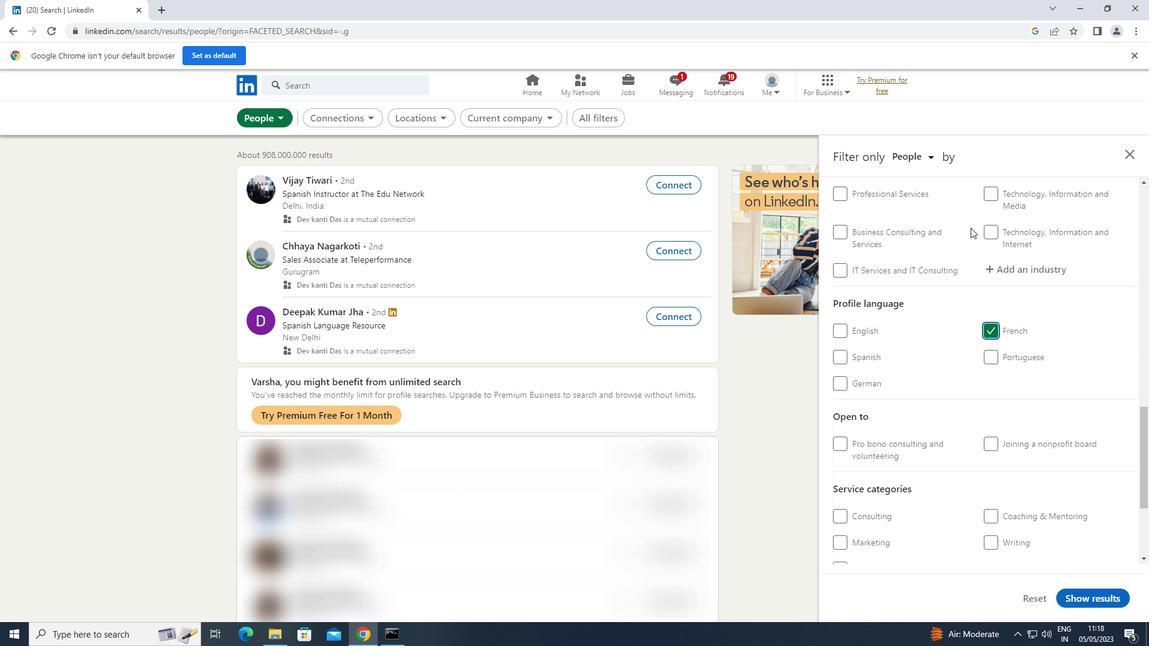 
Action: Mouse scrolled (970, 228) with delta (0, 0)
Screenshot: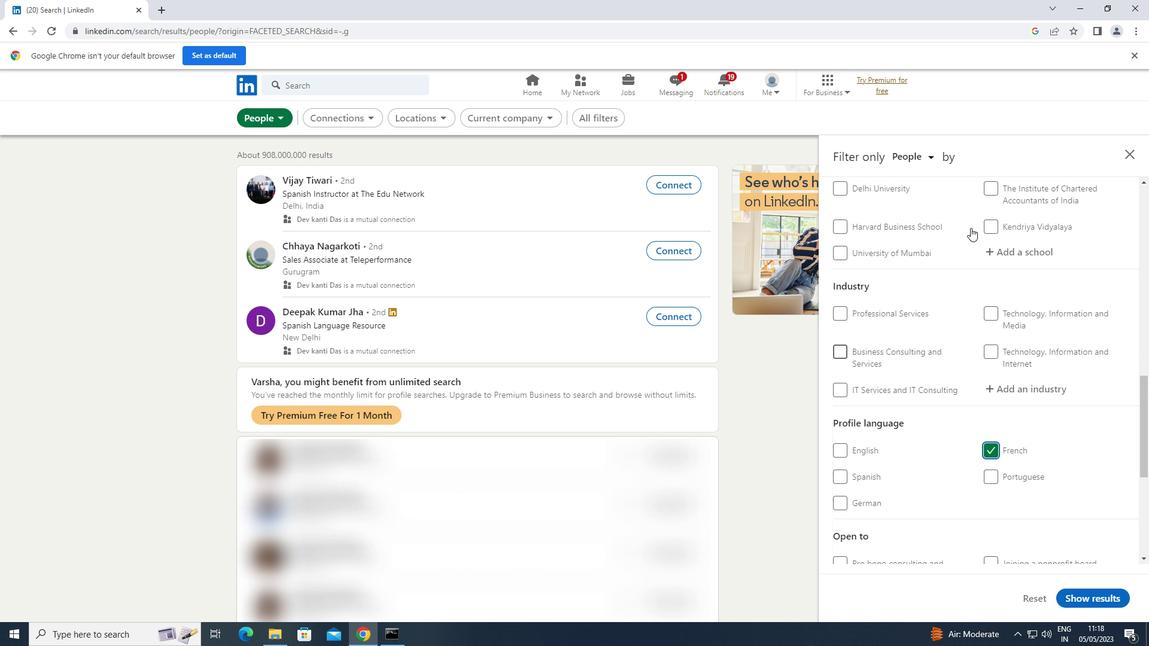 
Action: Mouse scrolled (970, 228) with delta (0, 0)
Screenshot: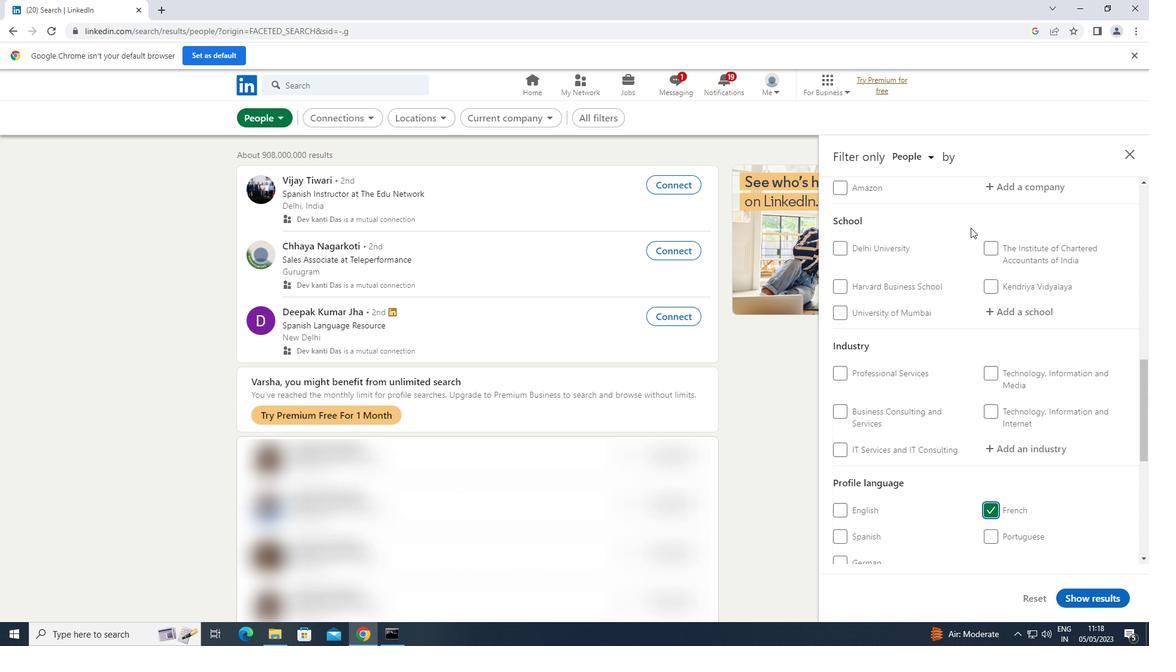 
Action: Mouse scrolled (970, 228) with delta (0, 0)
Screenshot: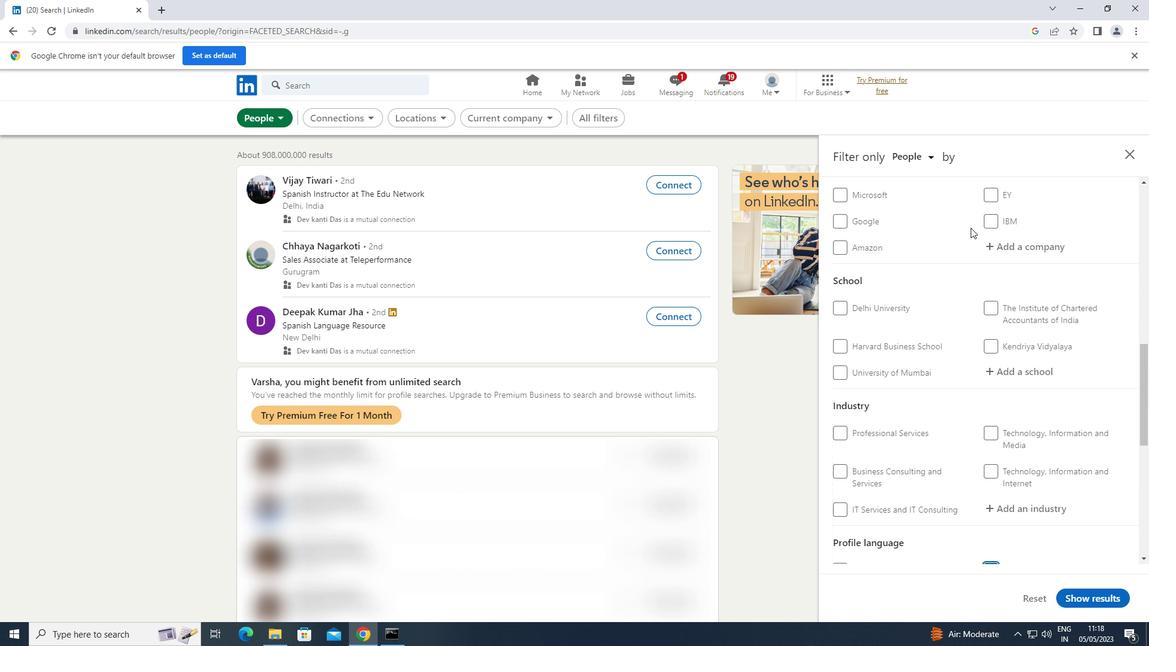 
Action: Mouse scrolled (970, 228) with delta (0, 0)
Screenshot: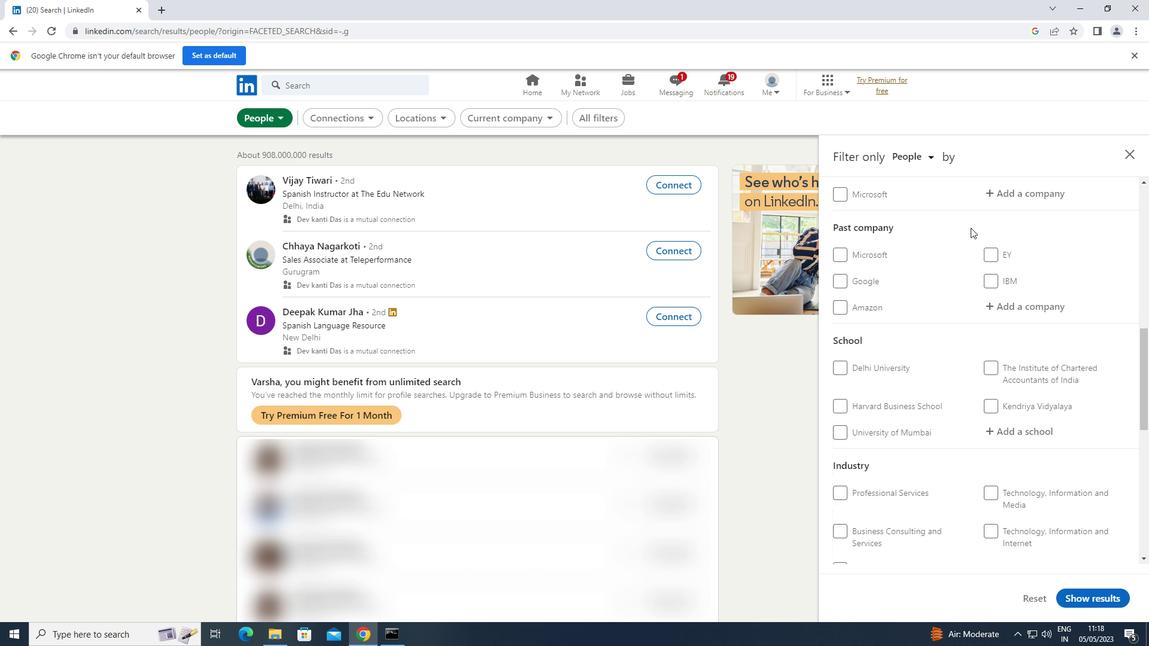 
Action: Mouse scrolled (970, 228) with delta (0, 0)
Screenshot: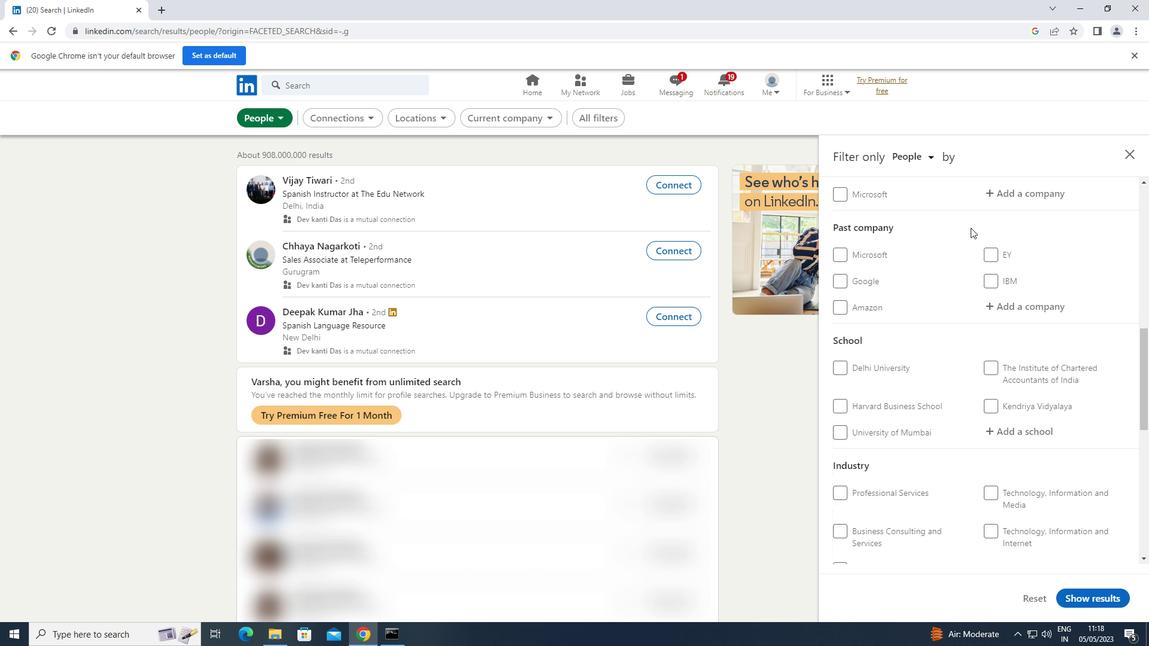 
Action: Mouse moved to (1016, 308)
Screenshot: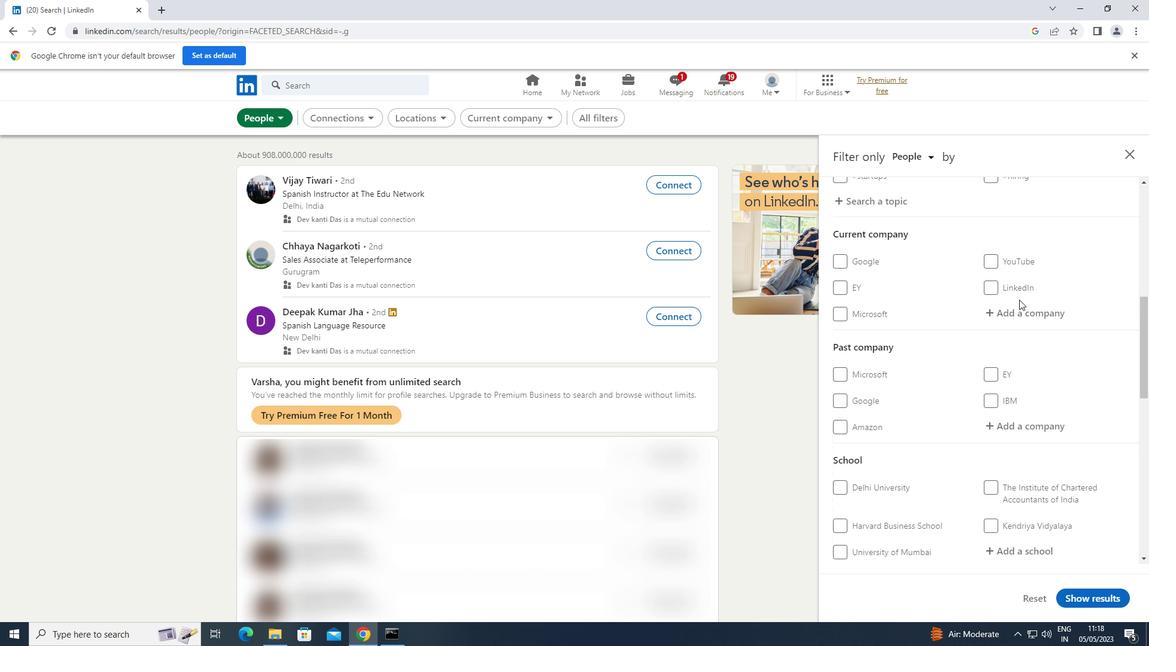 
Action: Mouse pressed left at (1016, 308)
Screenshot: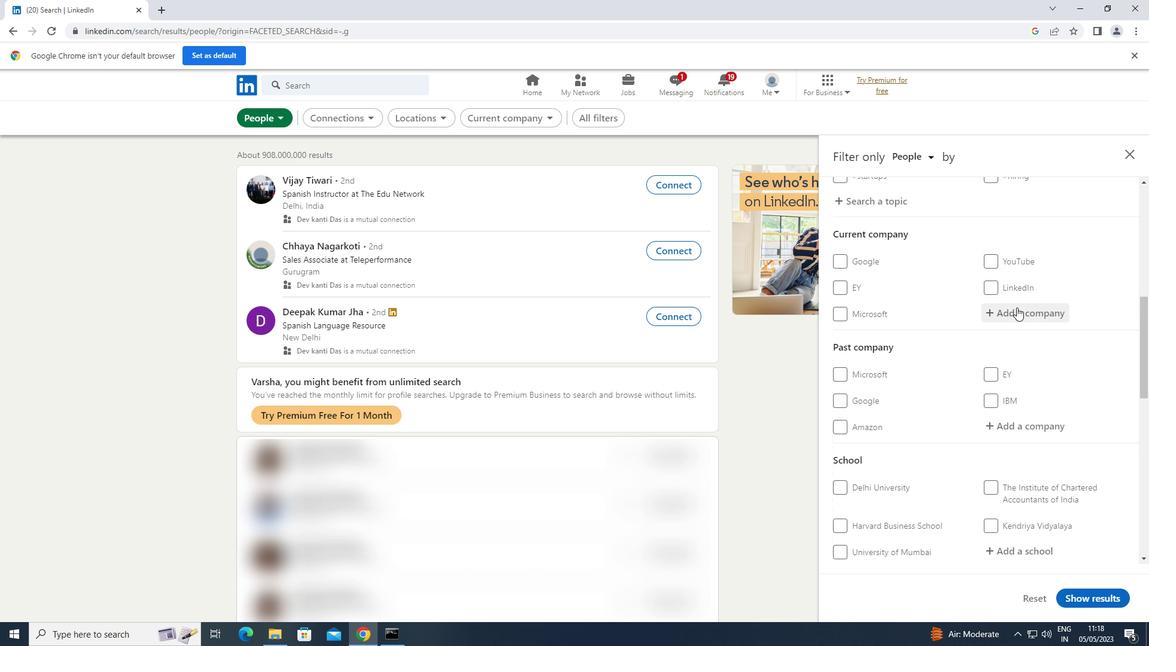 
Action: Key pressed <Key.shift>HORTONWO
Screenshot: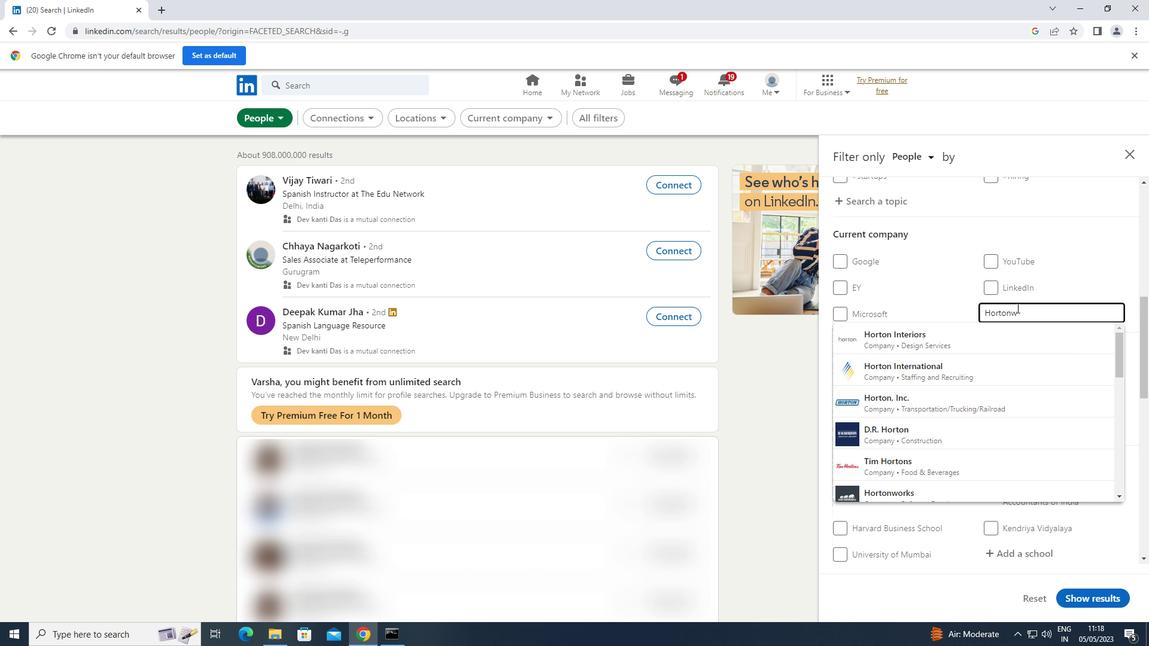 
Action: Mouse moved to (949, 341)
Screenshot: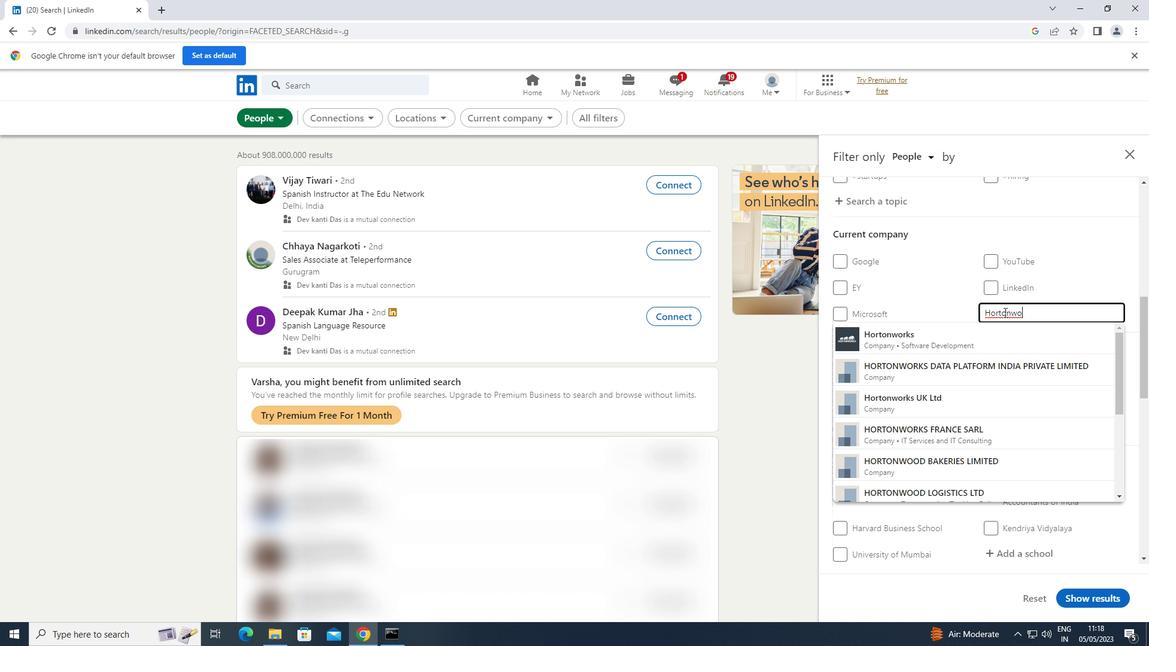 
Action: Mouse pressed left at (949, 341)
Screenshot: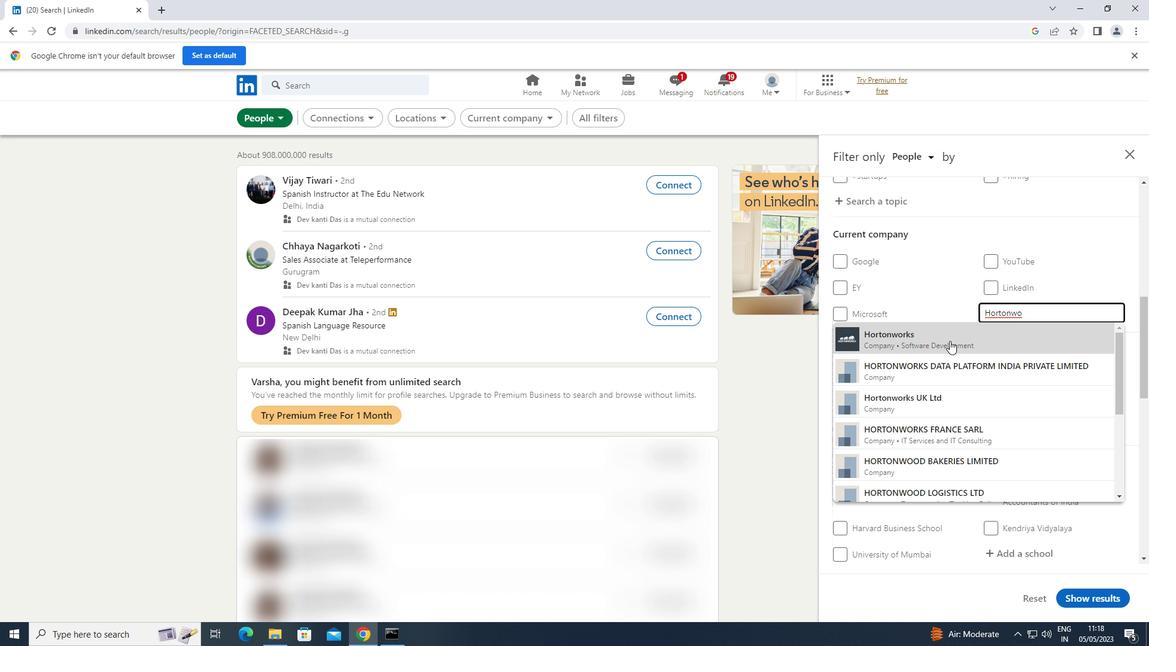 
Action: Mouse scrolled (949, 340) with delta (0, 0)
Screenshot: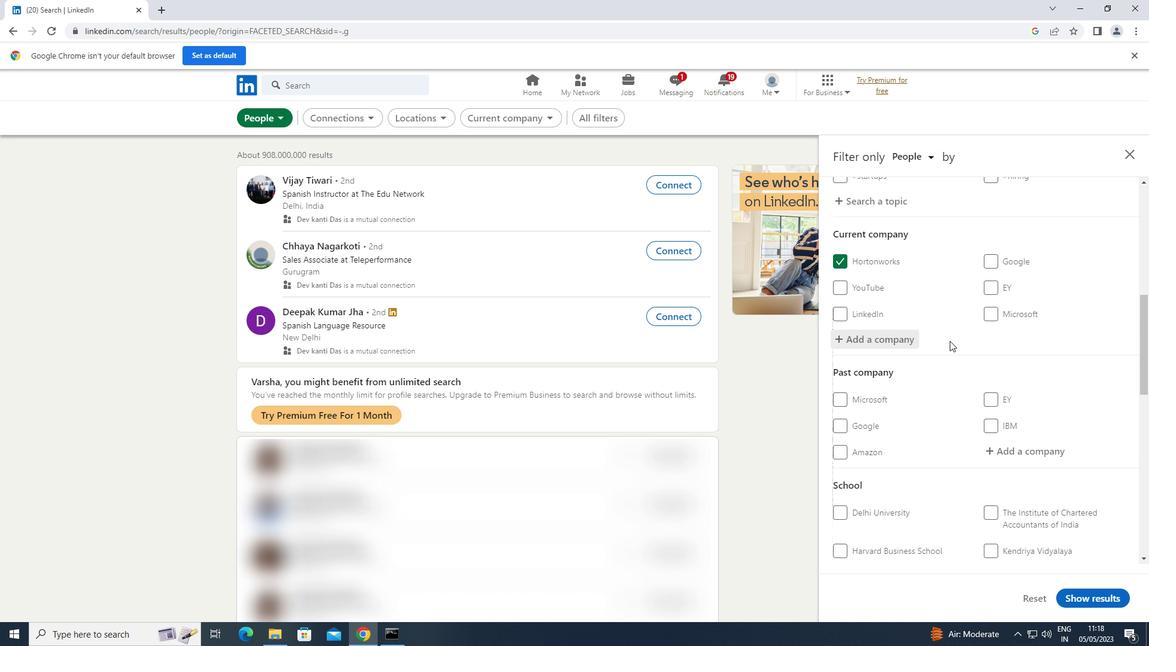 
Action: Mouse scrolled (949, 340) with delta (0, 0)
Screenshot: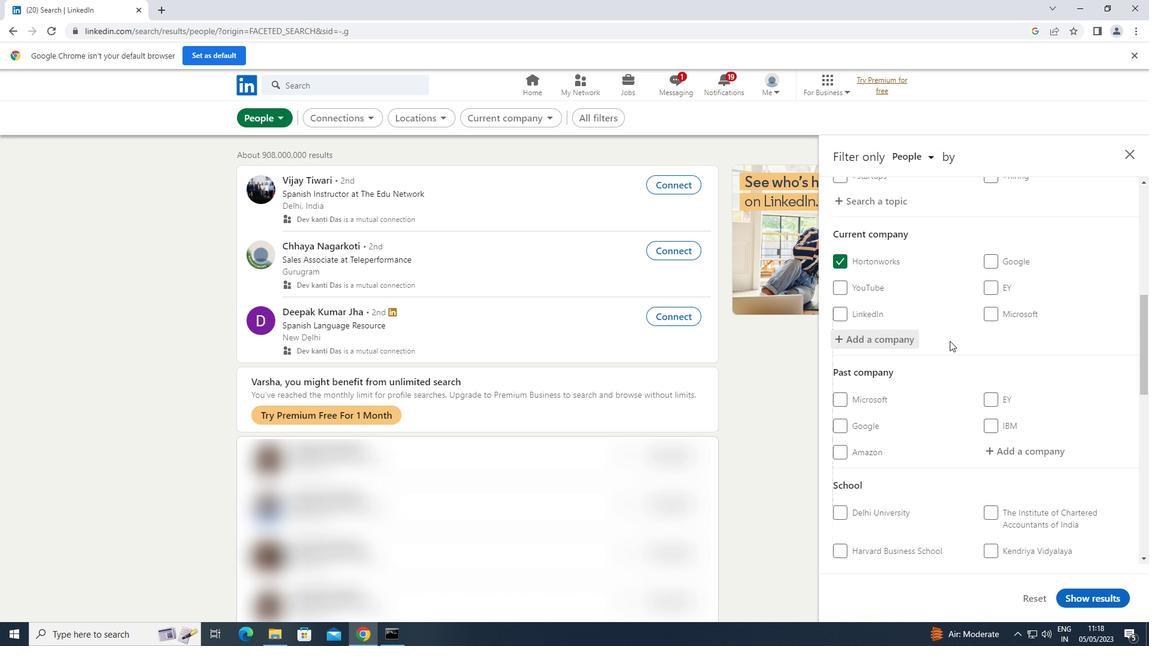 
Action: Mouse scrolled (949, 340) with delta (0, 0)
Screenshot: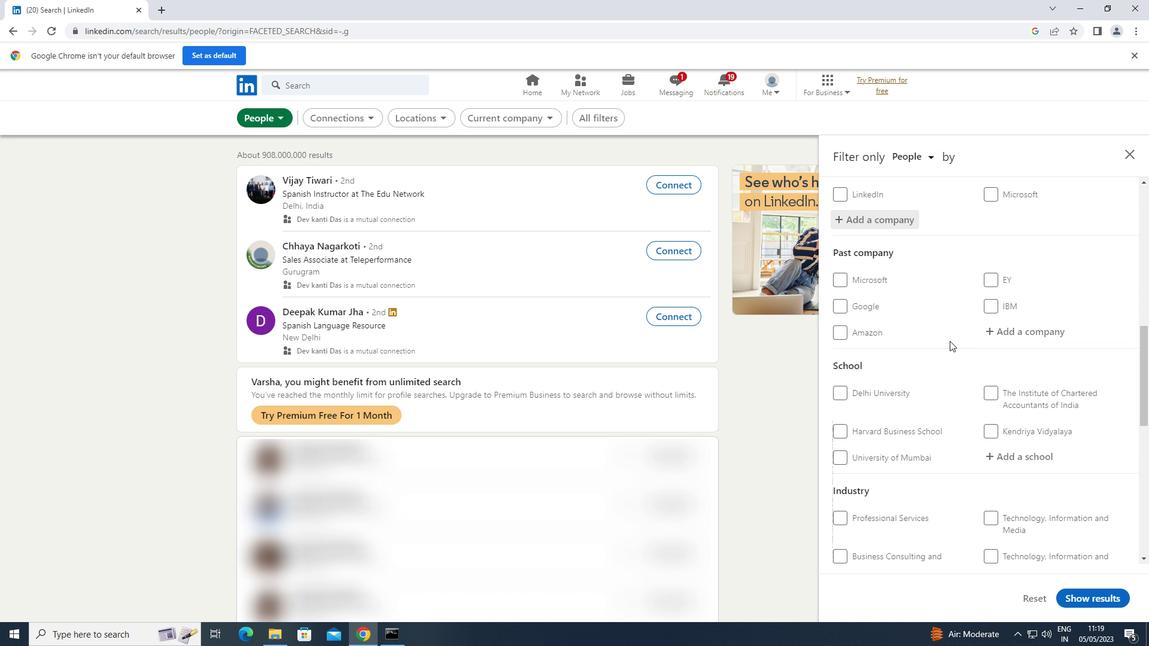 
Action: Mouse scrolled (949, 340) with delta (0, 0)
Screenshot: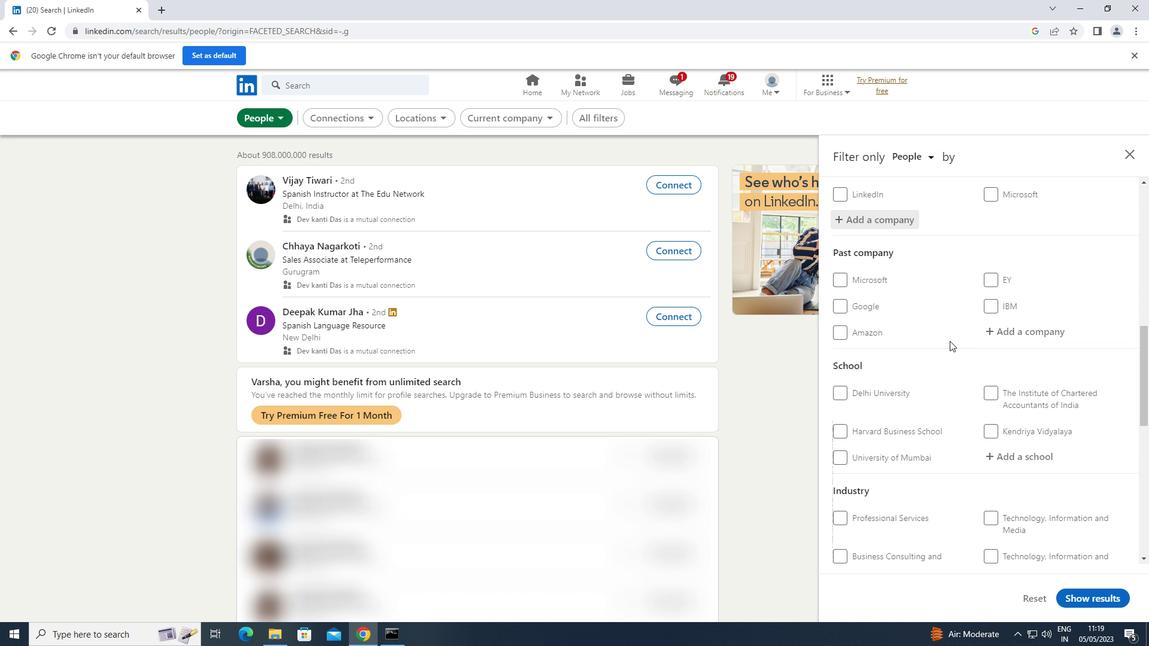 
Action: Mouse moved to (1004, 341)
Screenshot: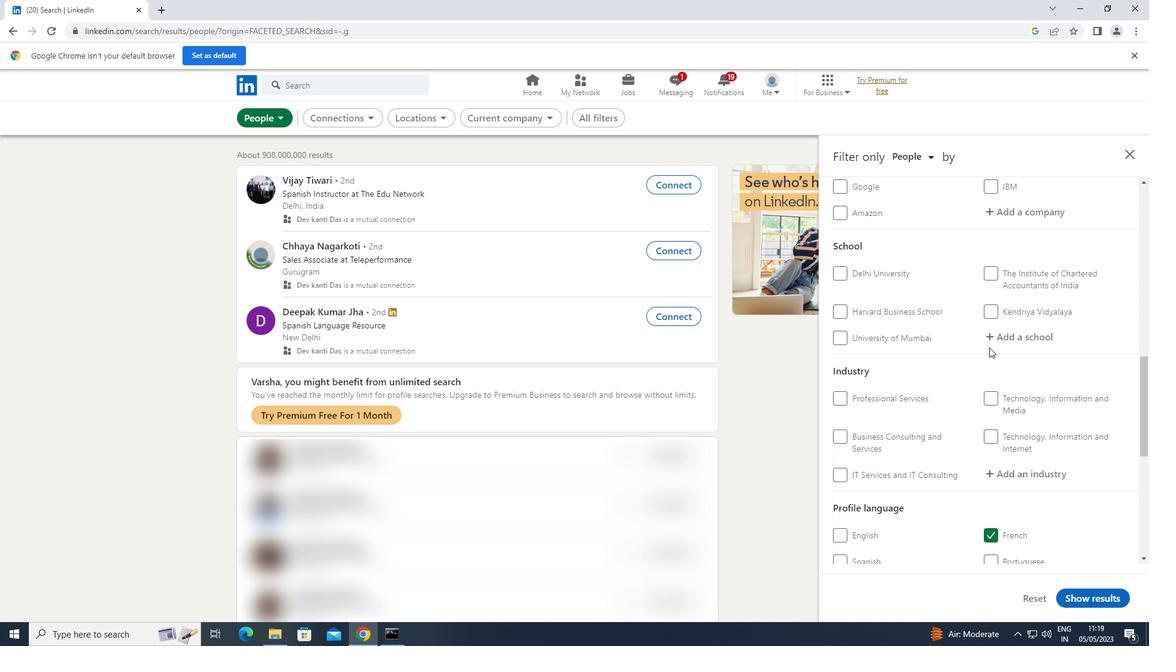 
Action: Mouse pressed left at (1004, 341)
Screenshot: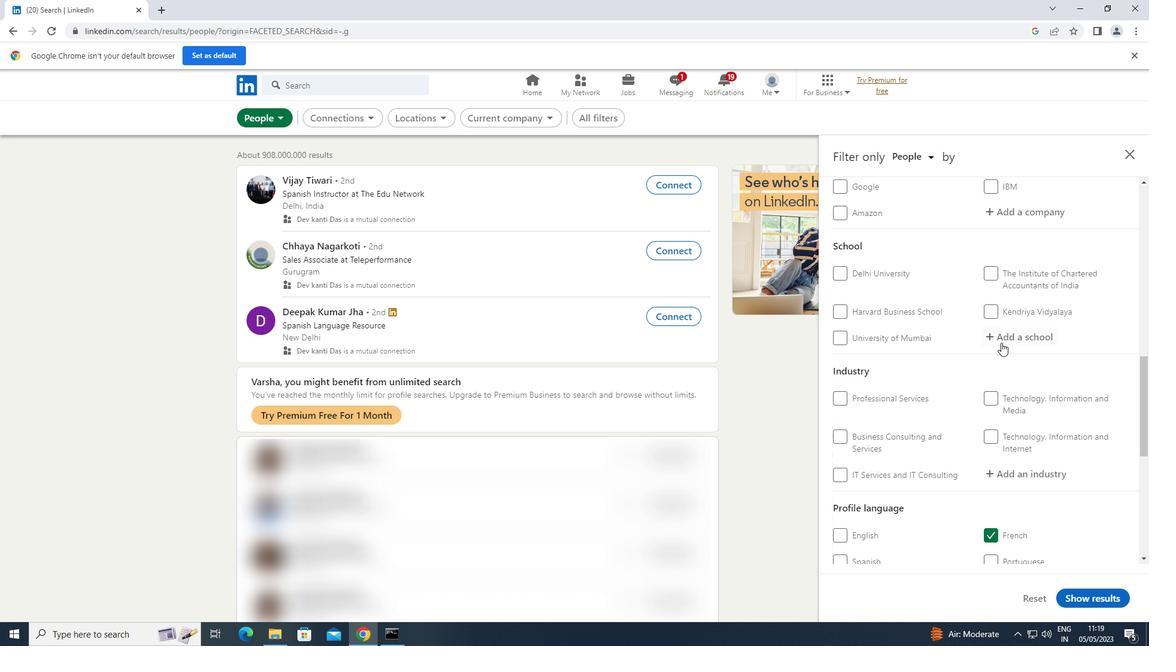 
Action: Key pressed <Key.shift>SRI<Key.space><Key.shift>SAIRAM
Screenshot: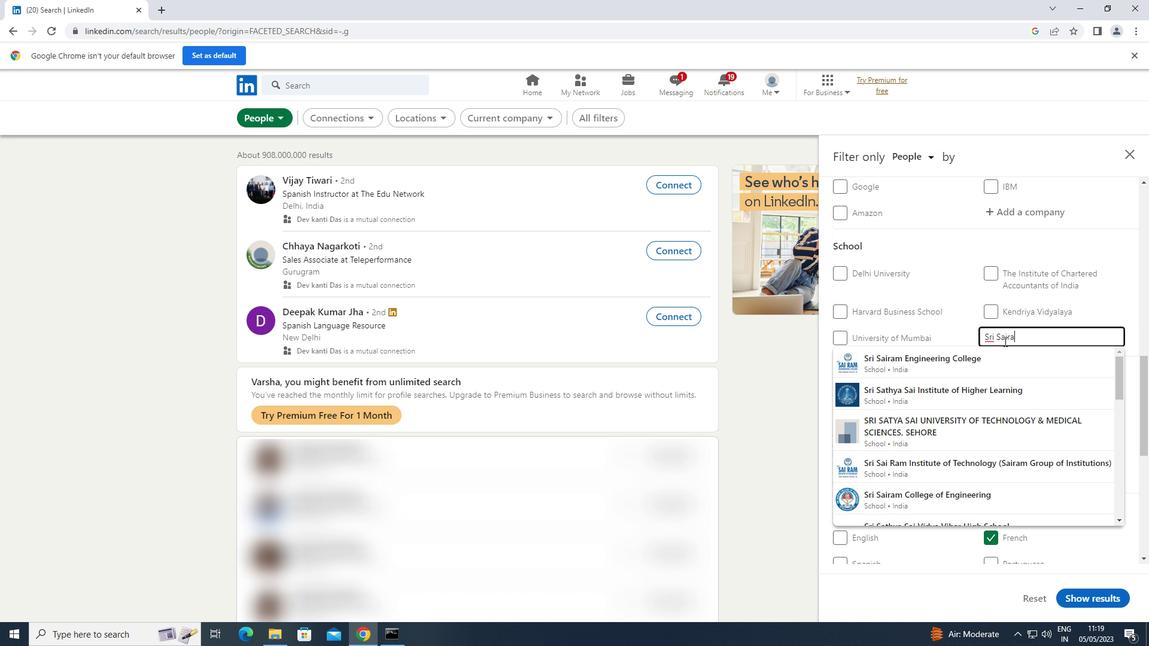 
Action: Mouse moved to (970, 355)
Screenshot: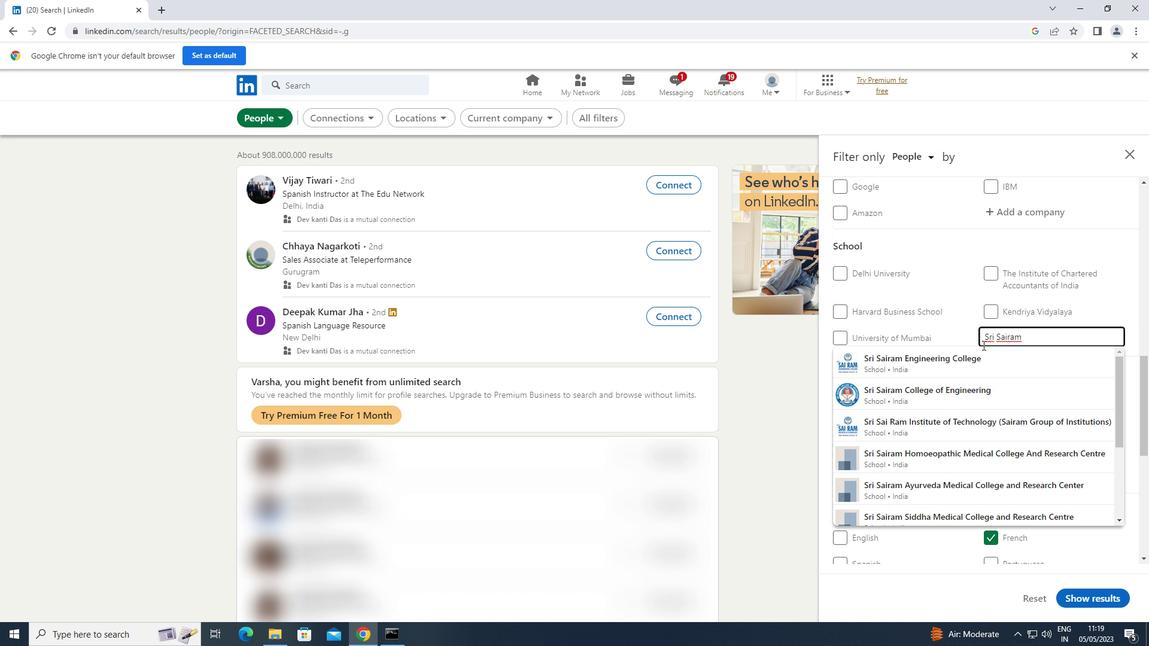 
Action: Mouse pressed left at (970, 355)
Screenshot: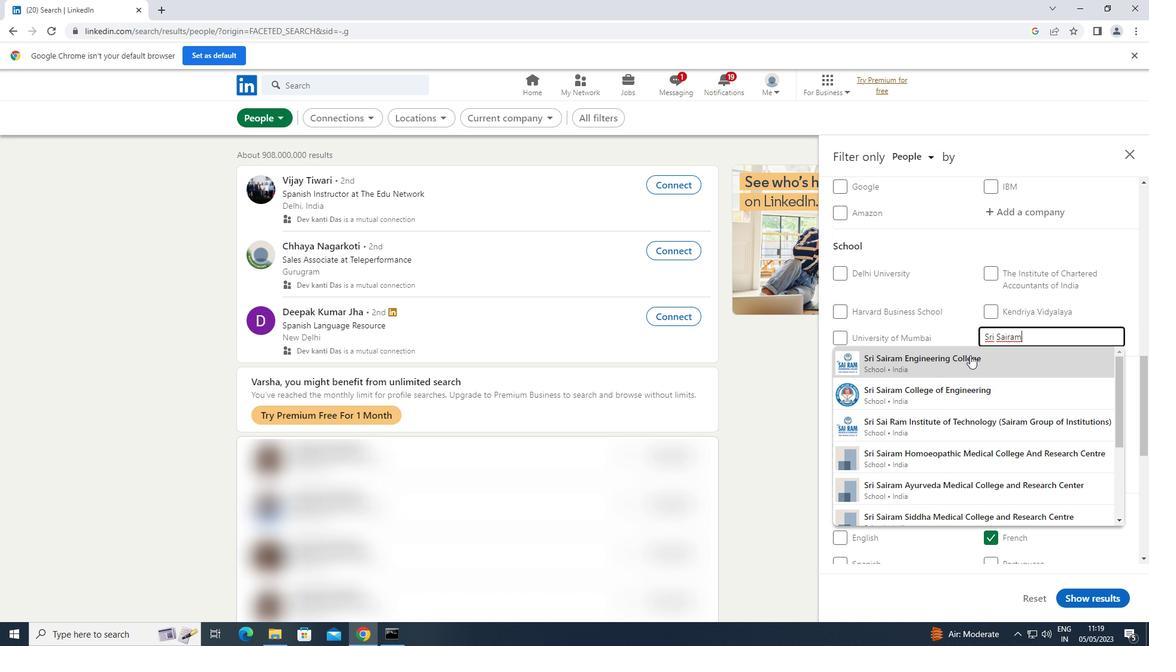 
Action: Mouse scrolled (970, 354) with delta (0, 0)
Screenshot: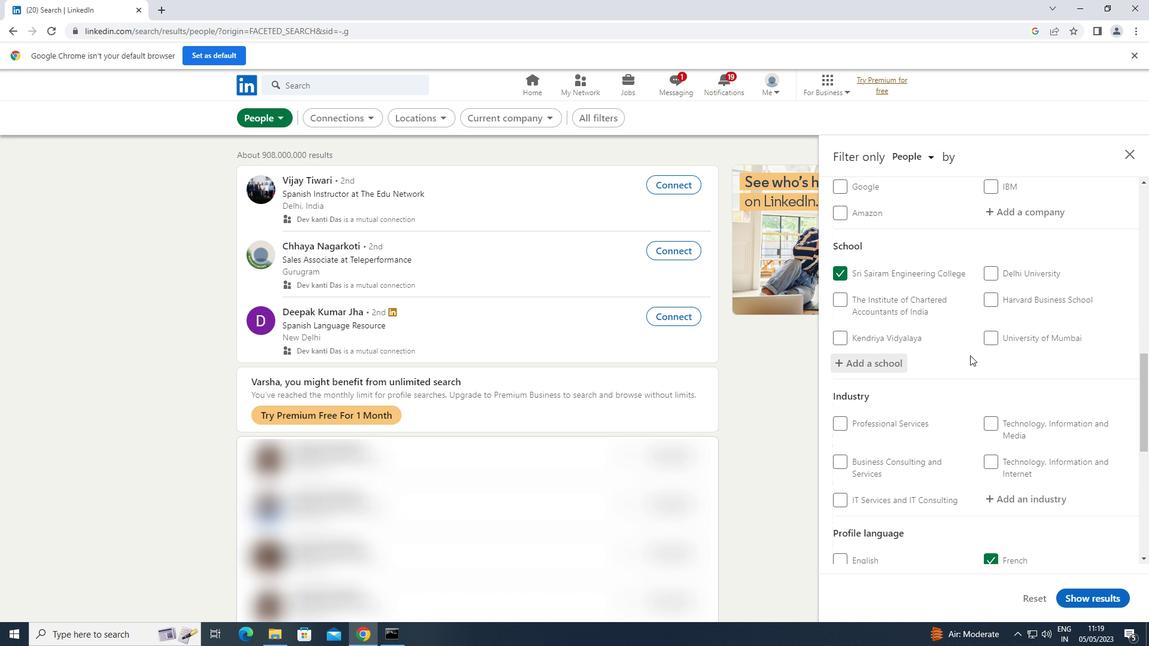 
Action: Mouse scrolled (970, 354) with delta (0, 0)
Screenshot: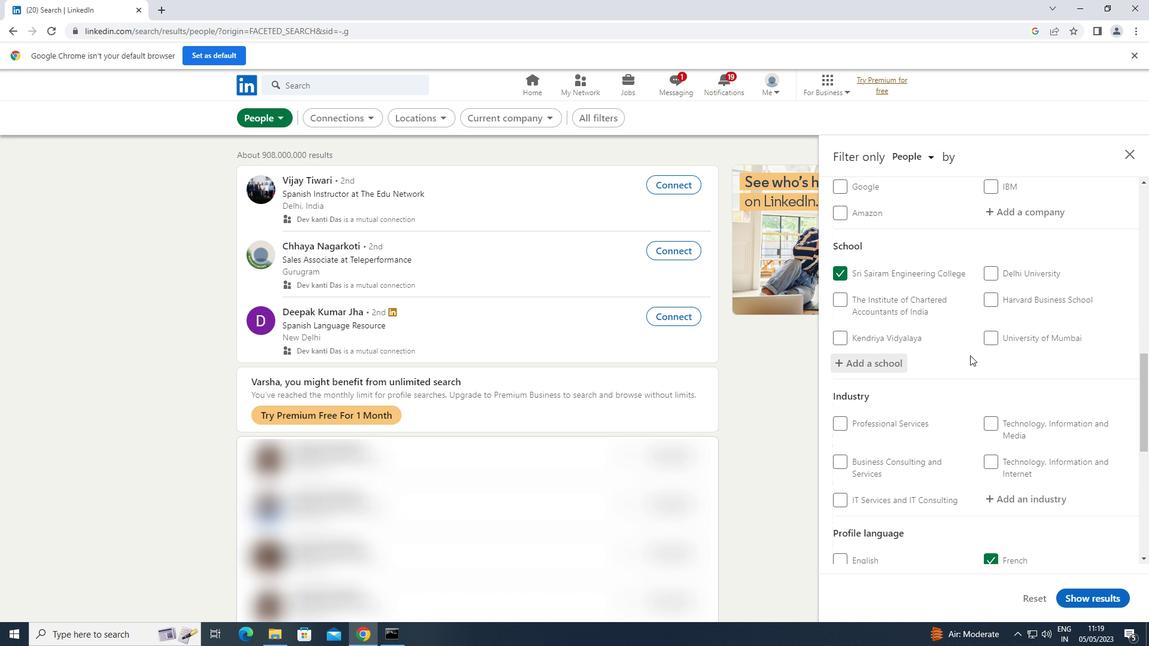 
Action: Mouse scrolled (970, 354) with delta (0, 0)
Screenshot: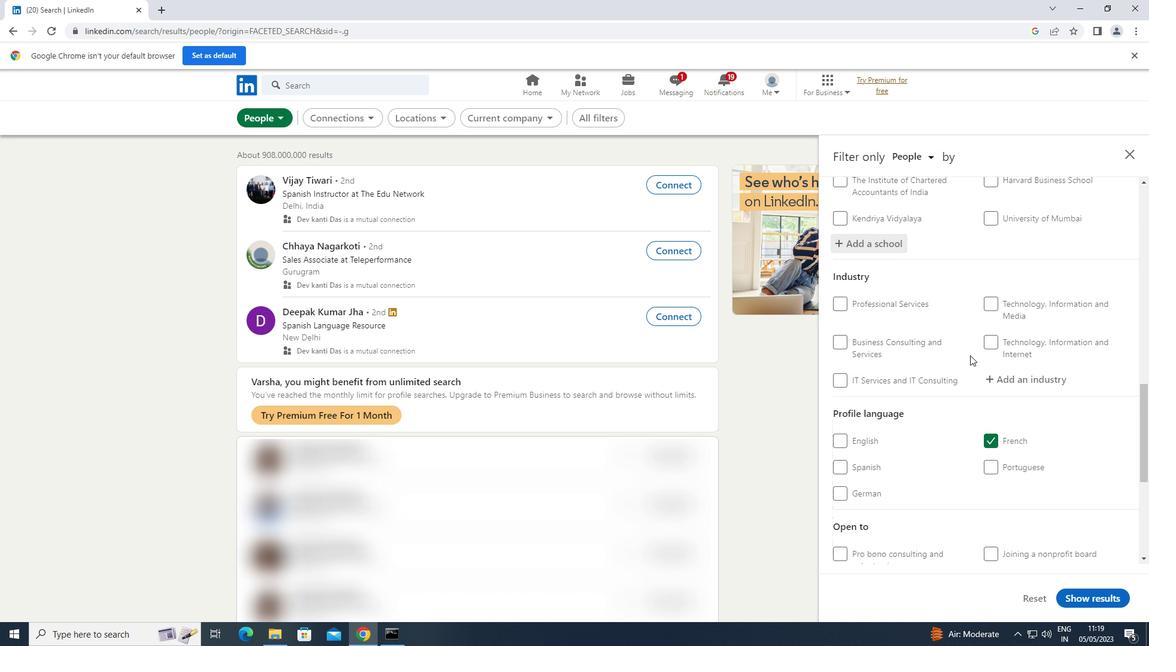 
Action: Mouse scrolled (970, 354) with delta (0, 0)
Screenshot: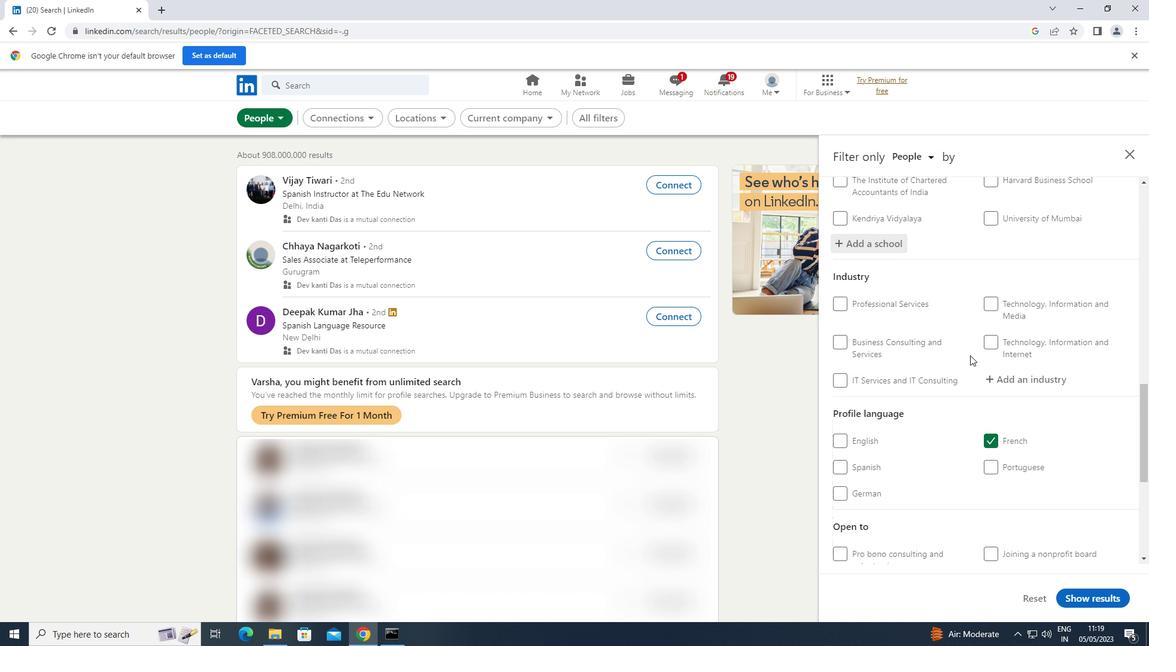
Action: Mouse moved to (1027, 266)
Screenshot: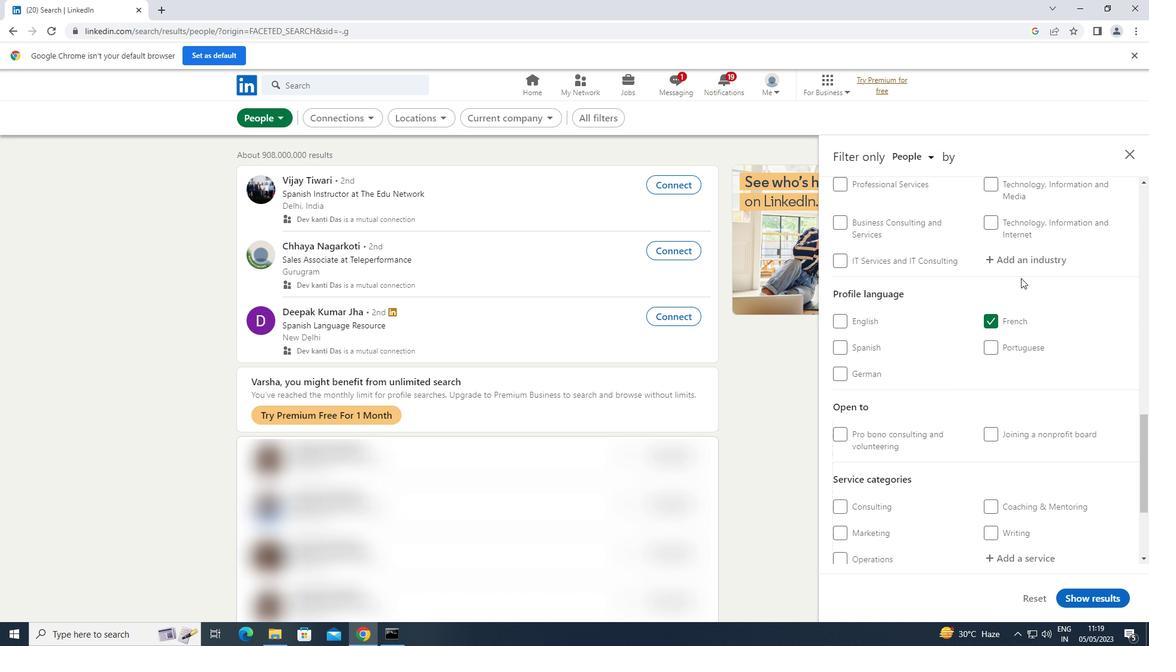 
Action: Mouse pressed left at (1027, 266)
Screenshot: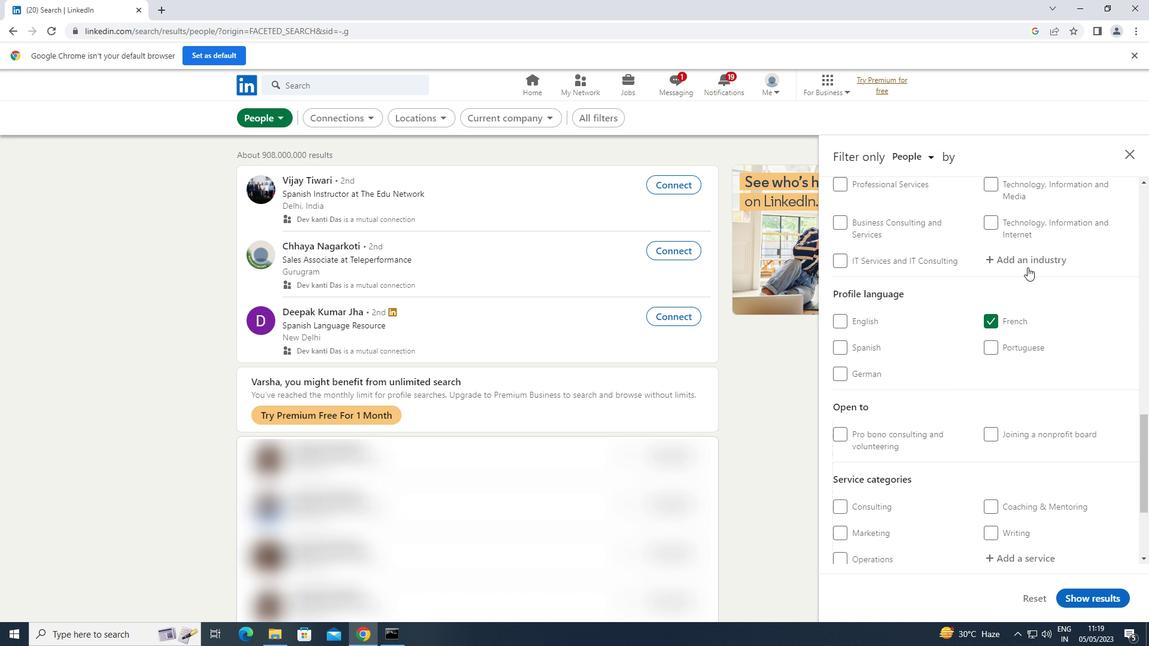 
Action: Key pressed <Key.shift>MATTRESS<Key.space>AND<Key.space><Key.shift><Key.shift><Key.shift><Key.shift>BLINDS
Screenshot: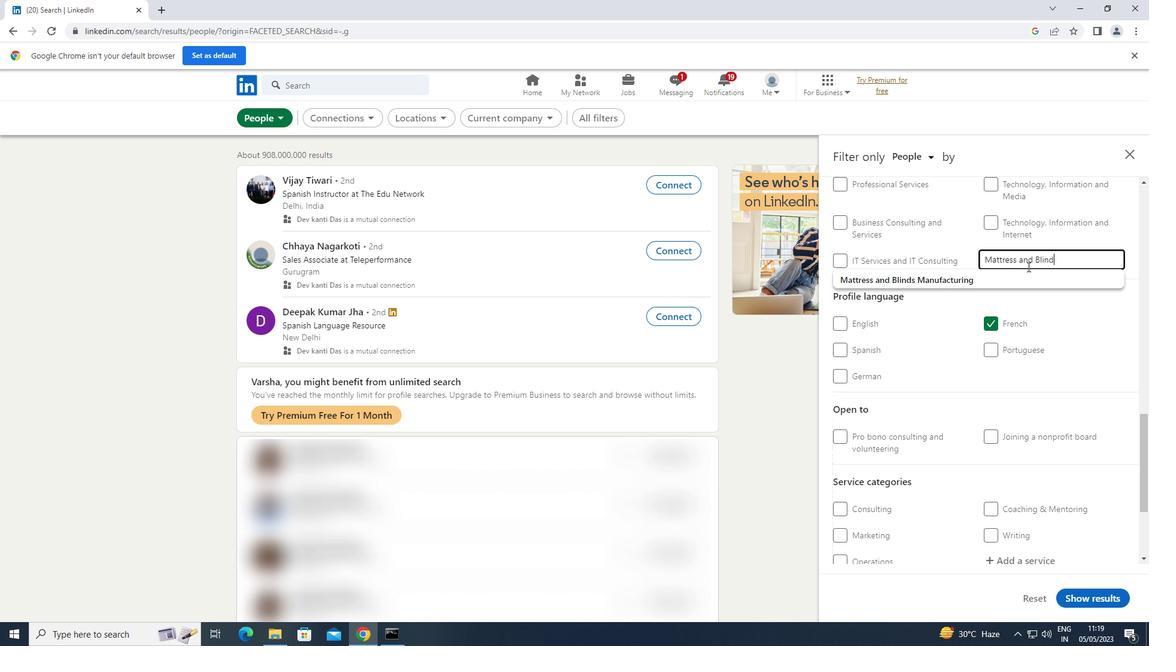 
Action: Mouse moved to (978, 281)
Screenshot: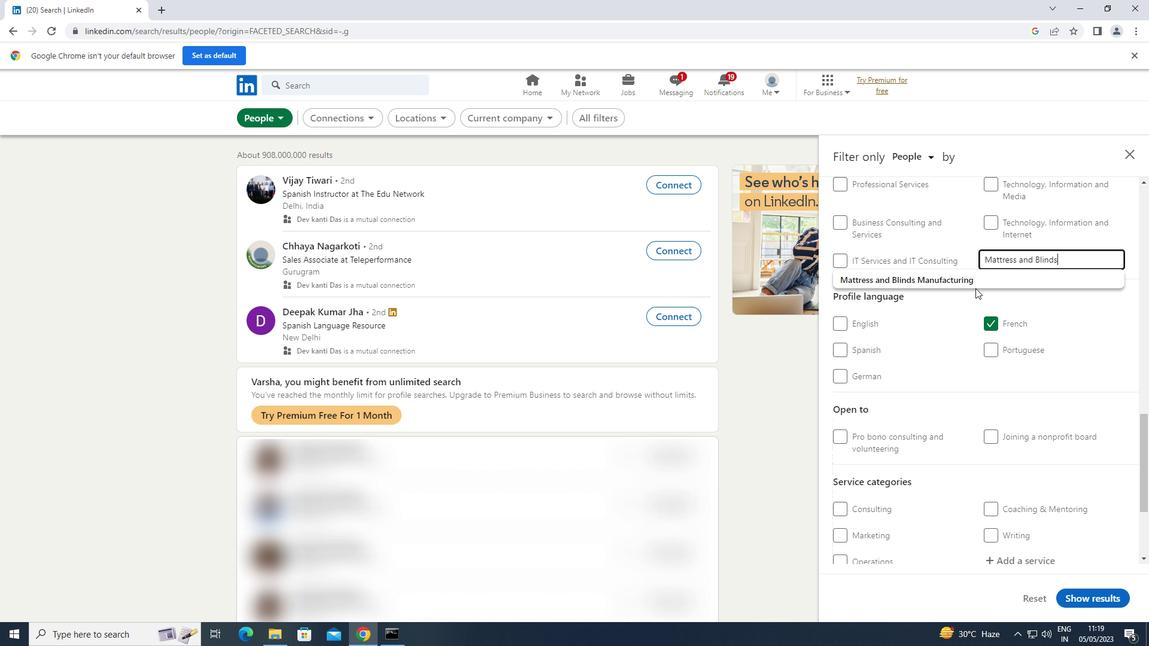 
Action: Mouse pressed left at (978, 281)
Screenshot: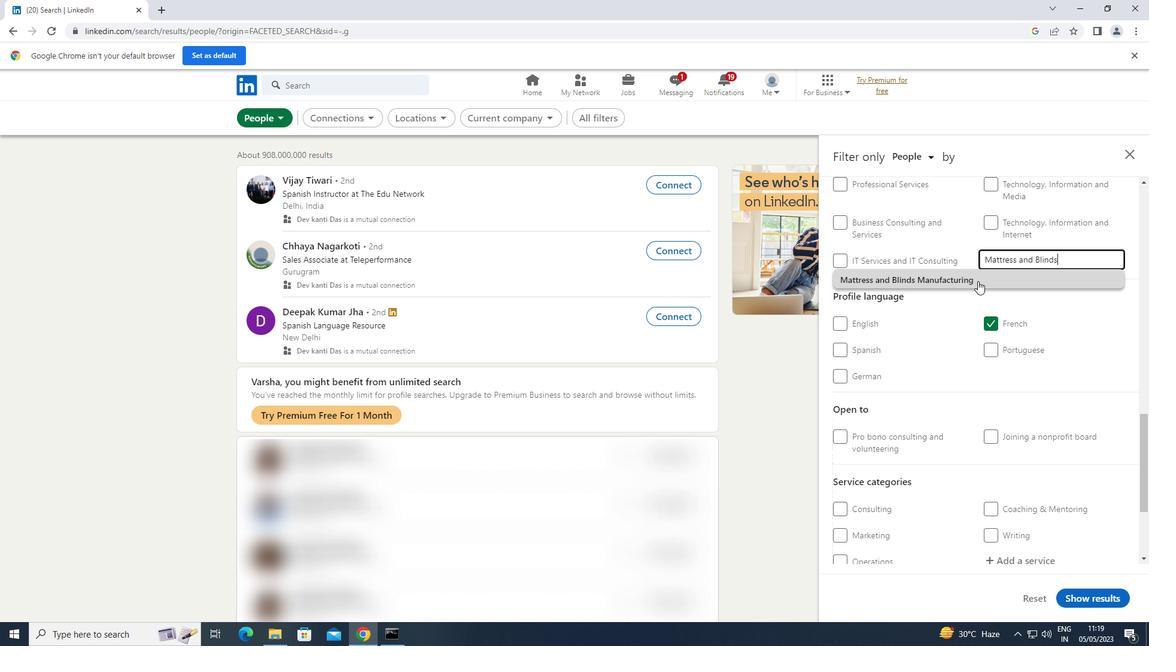 
Action: Mouse moved to (979, 279)
Screenshot: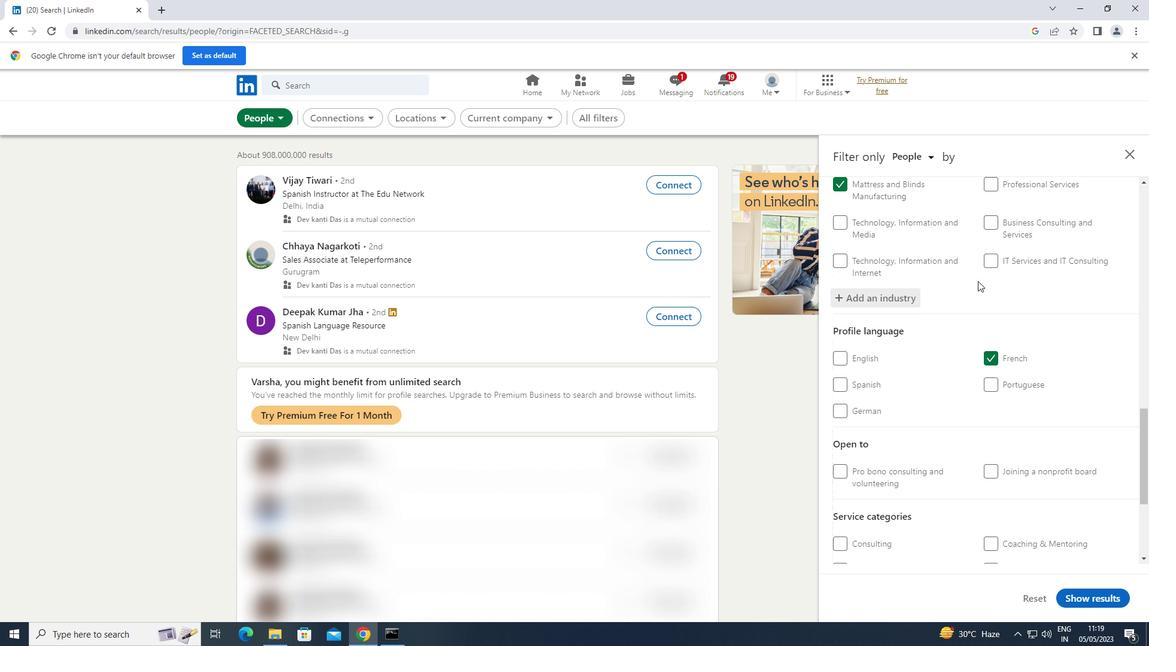 
Action: Mouse scrolled (979, 278) with delta (0, 0)
Screenshot: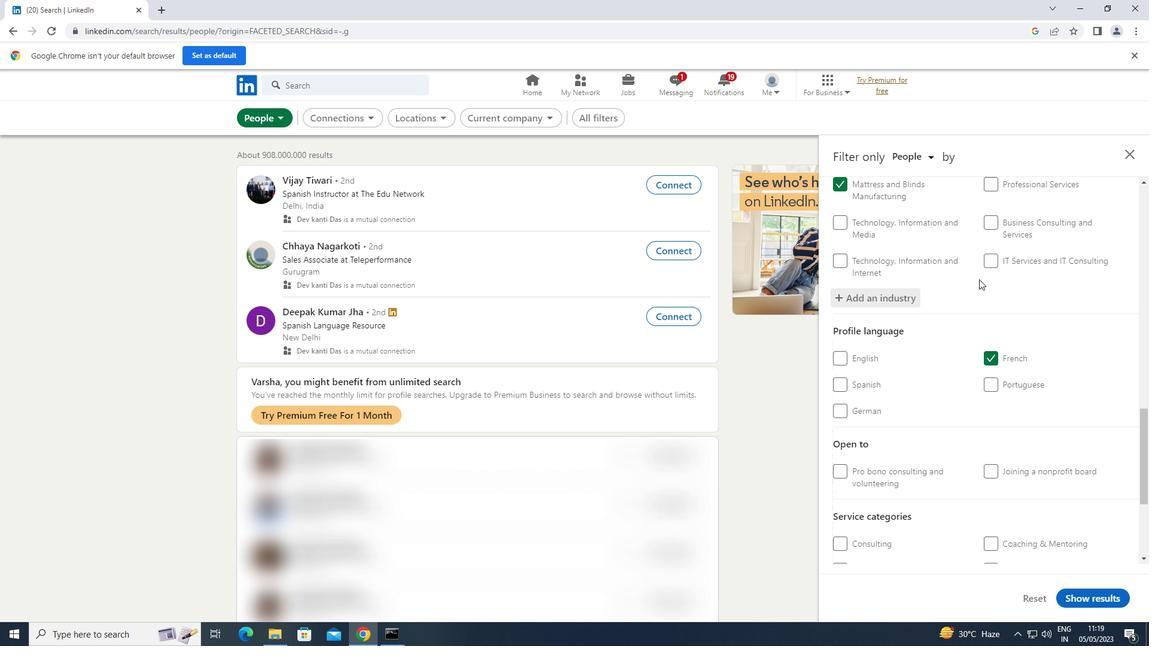 
Action: Mouse scrolled (979, 278) with delta (0, 0)
Screenshot: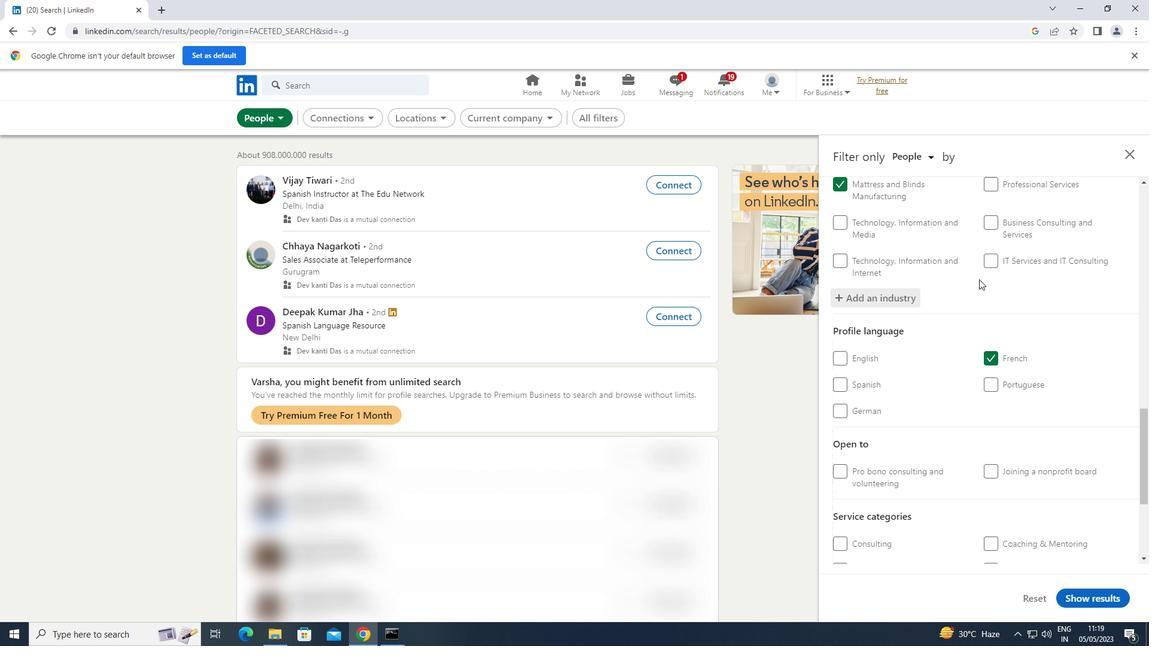 
Action: Mouse scrolled (979, 278) with delta (0, 0)
Screenshot: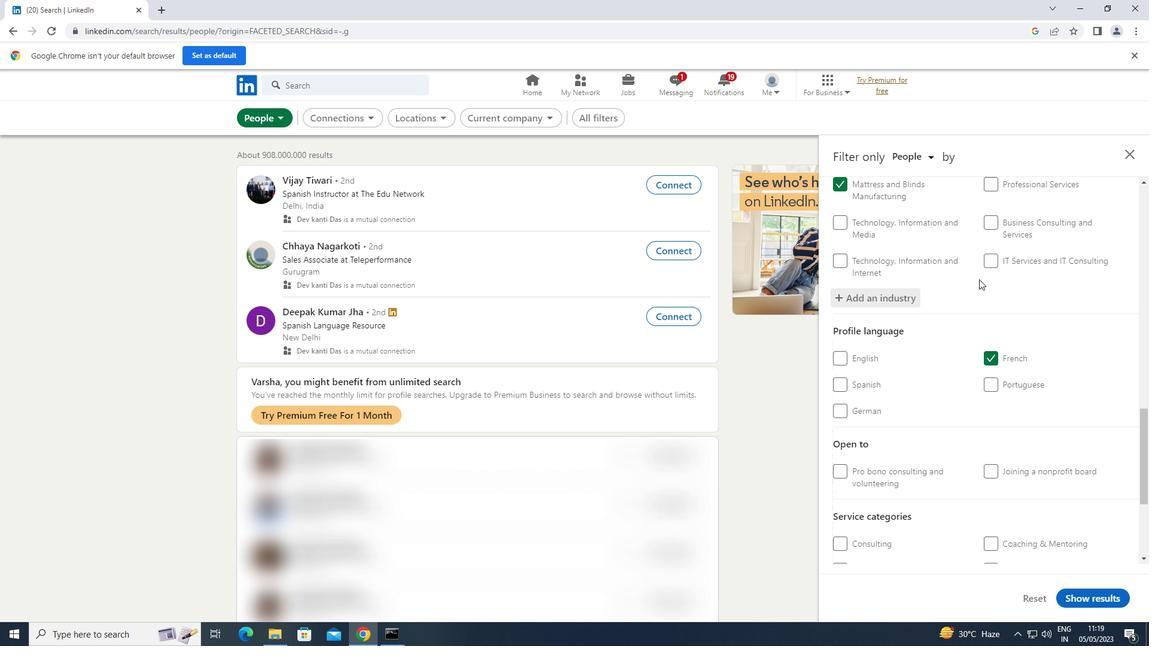
Action: Mouse scrolled (979, 278) with delta (0, 0)
Screenshot: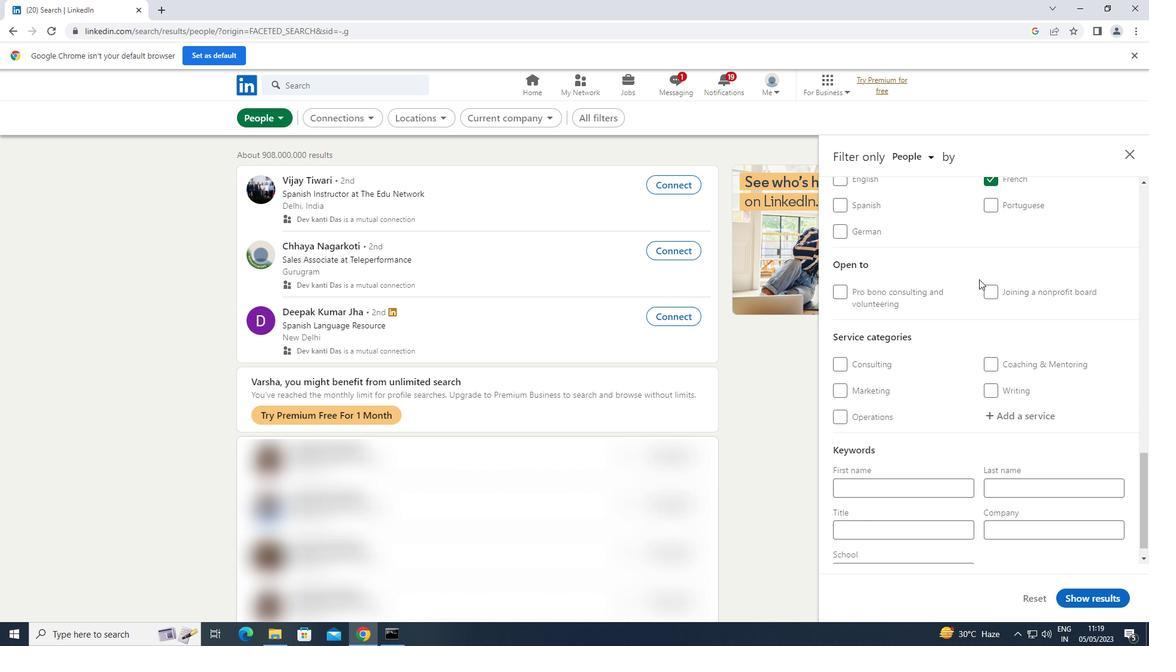 
Action: Mouse scrolled (979, 278) with delta (0, 0)
Screenshot: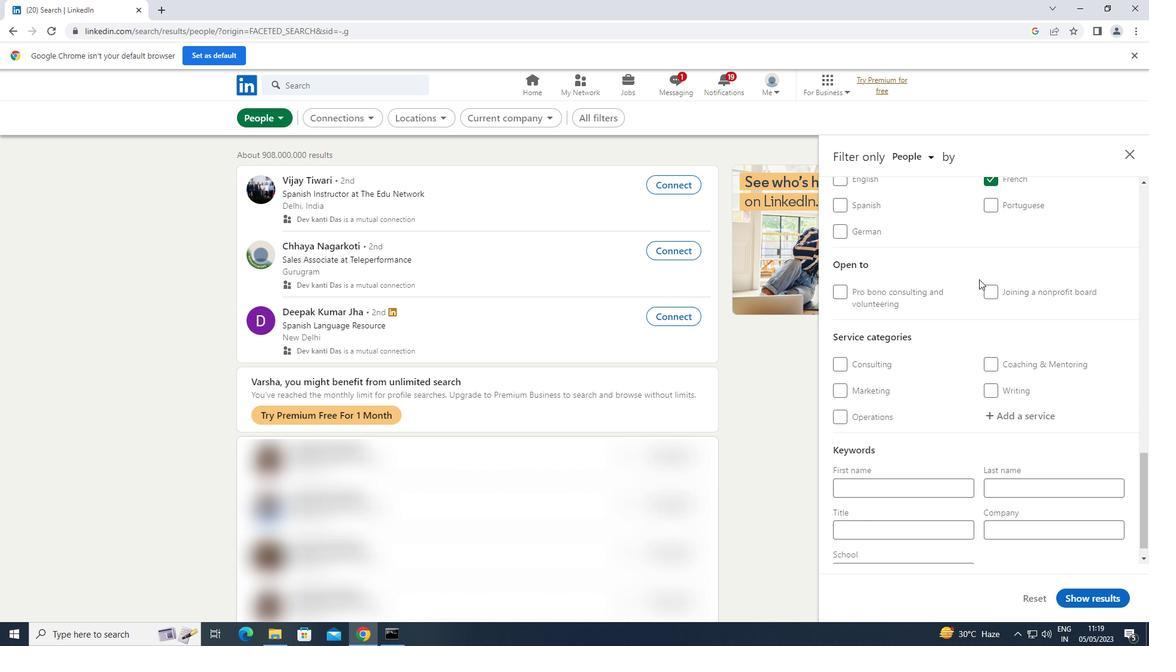 
Action: Mouse moved to (1021, 395)
Screenshot: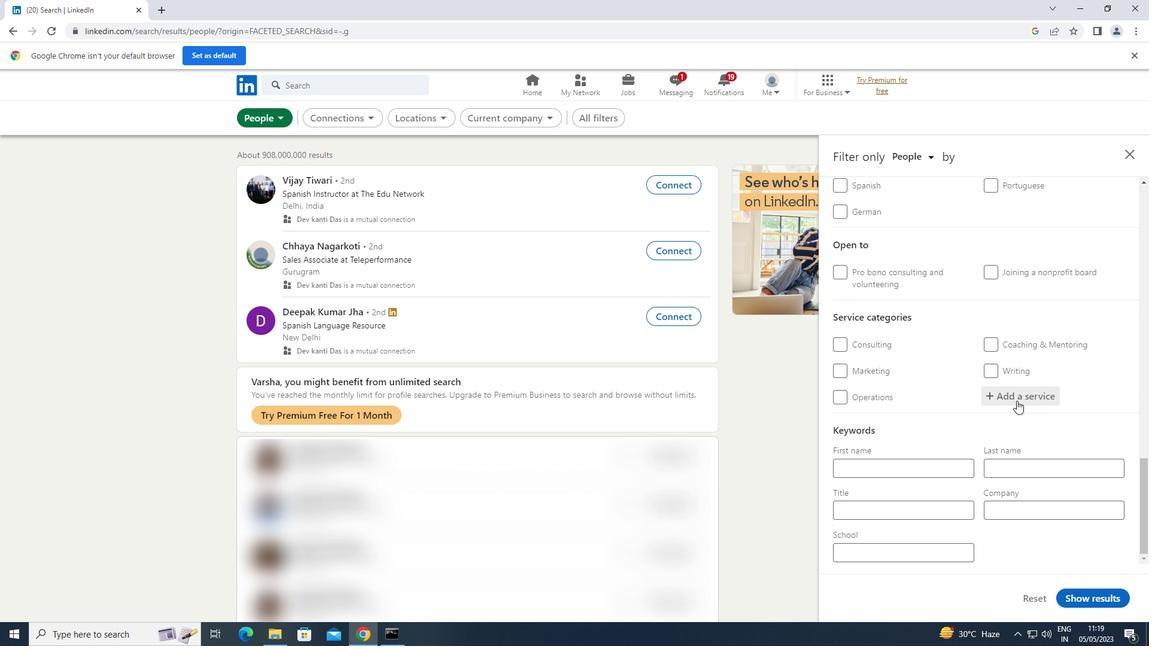 
Action: Mouse pressed left at (1021, 395)
Screenshot: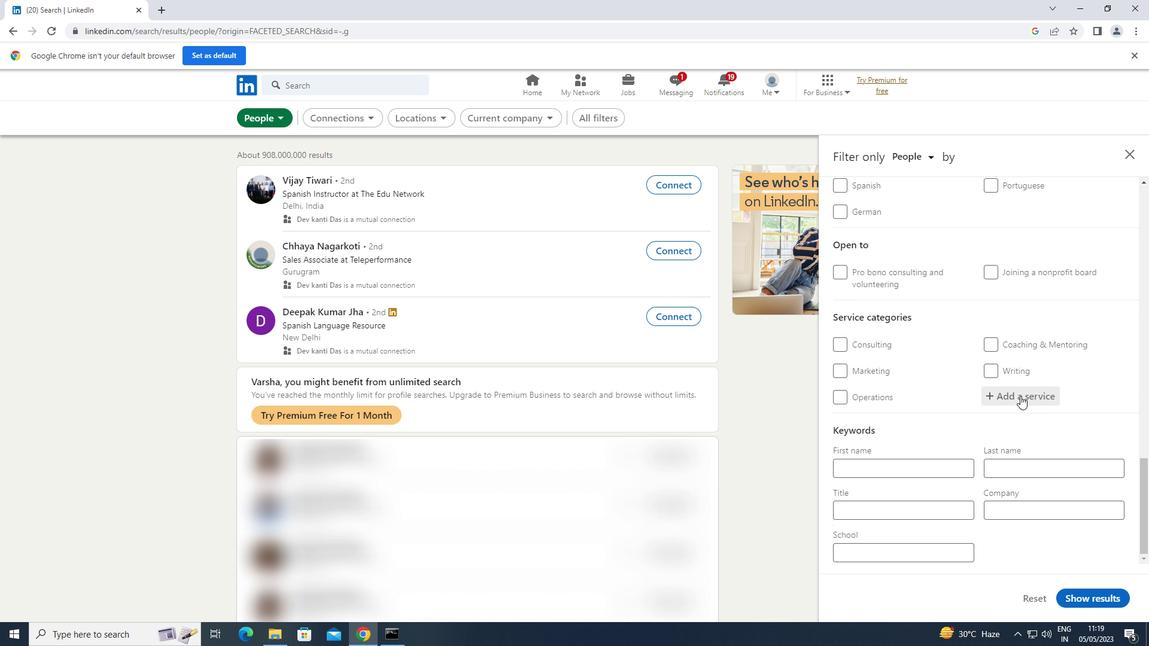 
Action: Key pressed <Key.shift>MORTGAGE
Screenshot: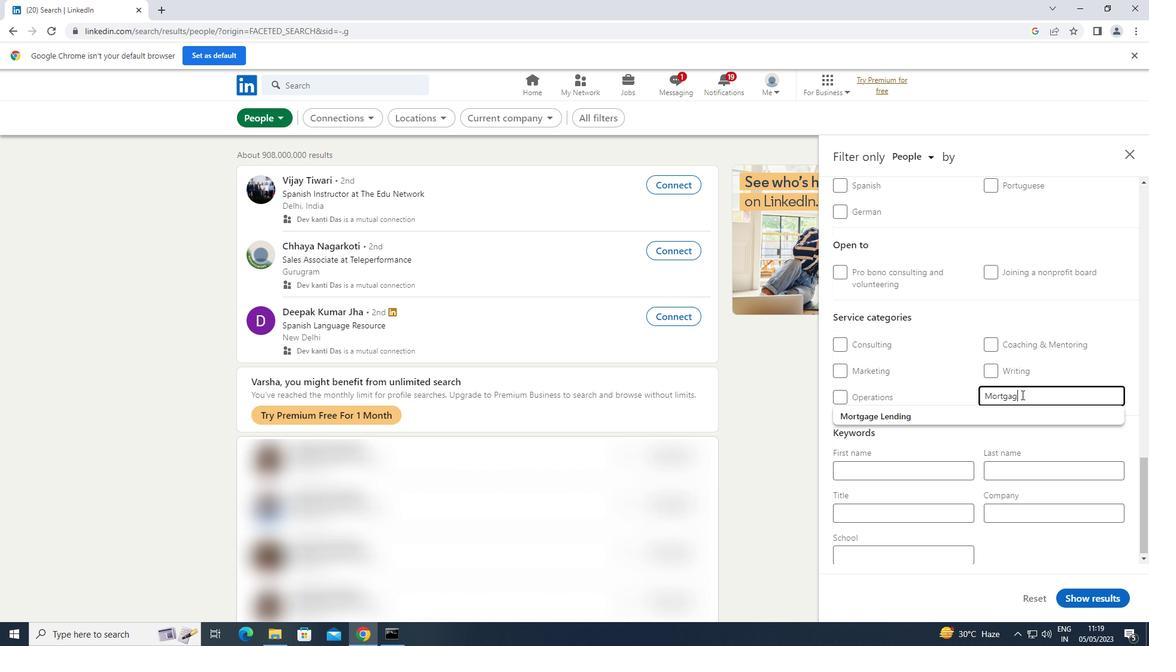 
Action: Mouse moved to (948, 413)
Screenshot: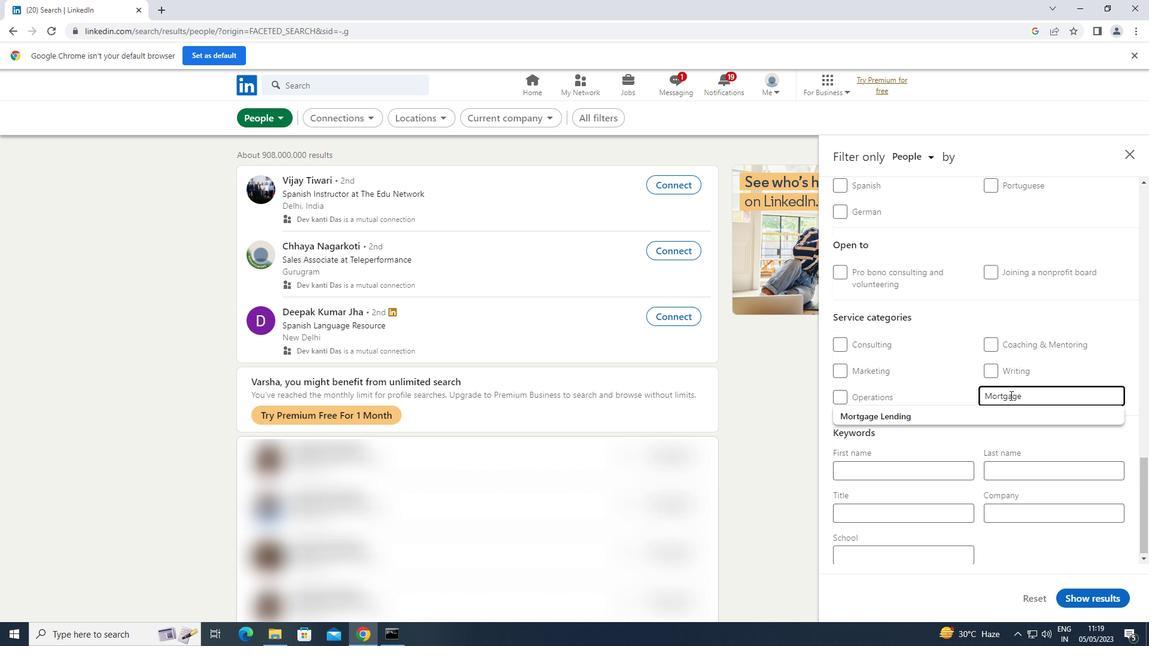 
Action: Mouse pressed left at (948, 413)
Screenshot: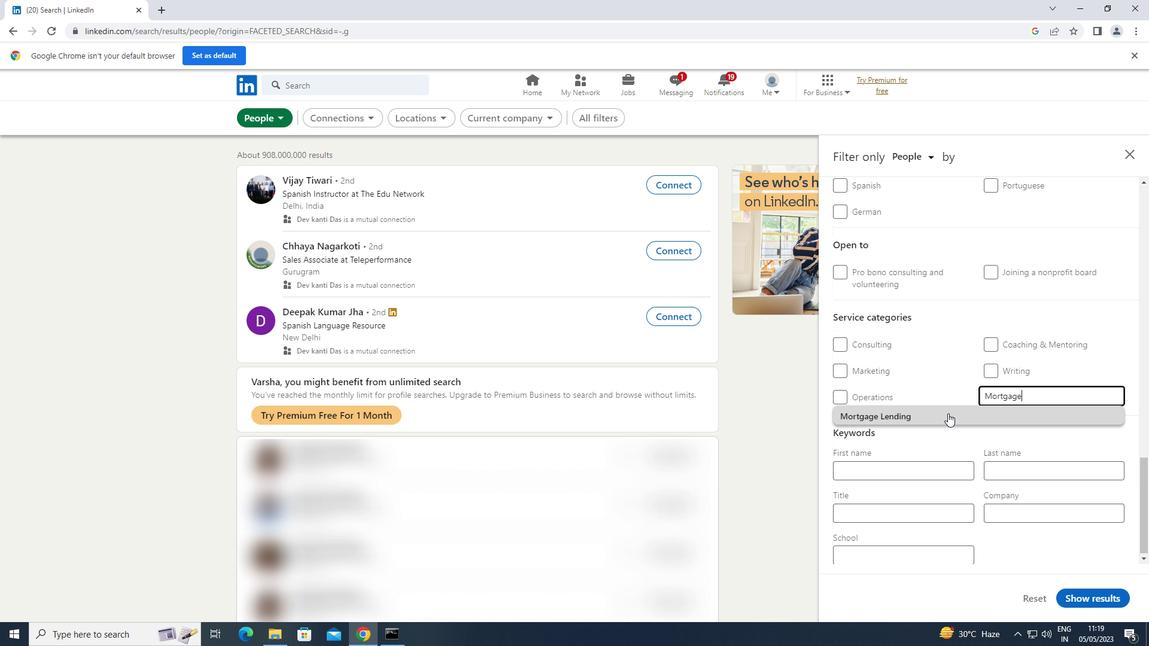 
Action: Mouse scrolled (948, 412) with delta (0, 0)
Screenshot: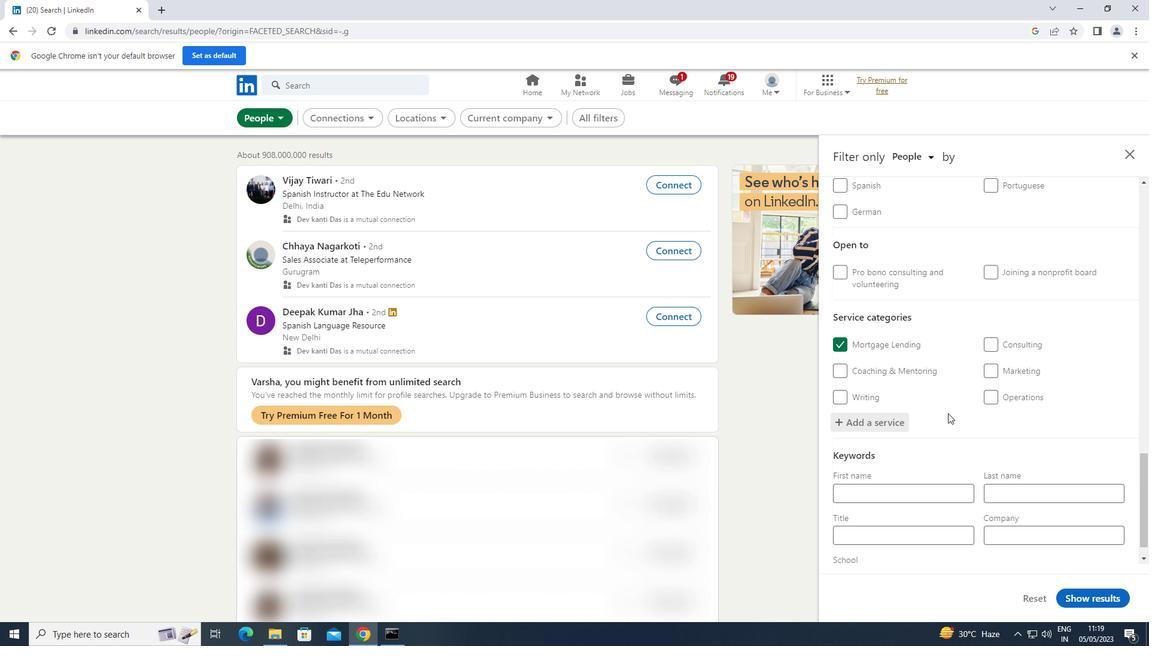 
Action: Mouse scrolled (948, 412) with delta (0, 0)
Screenshot: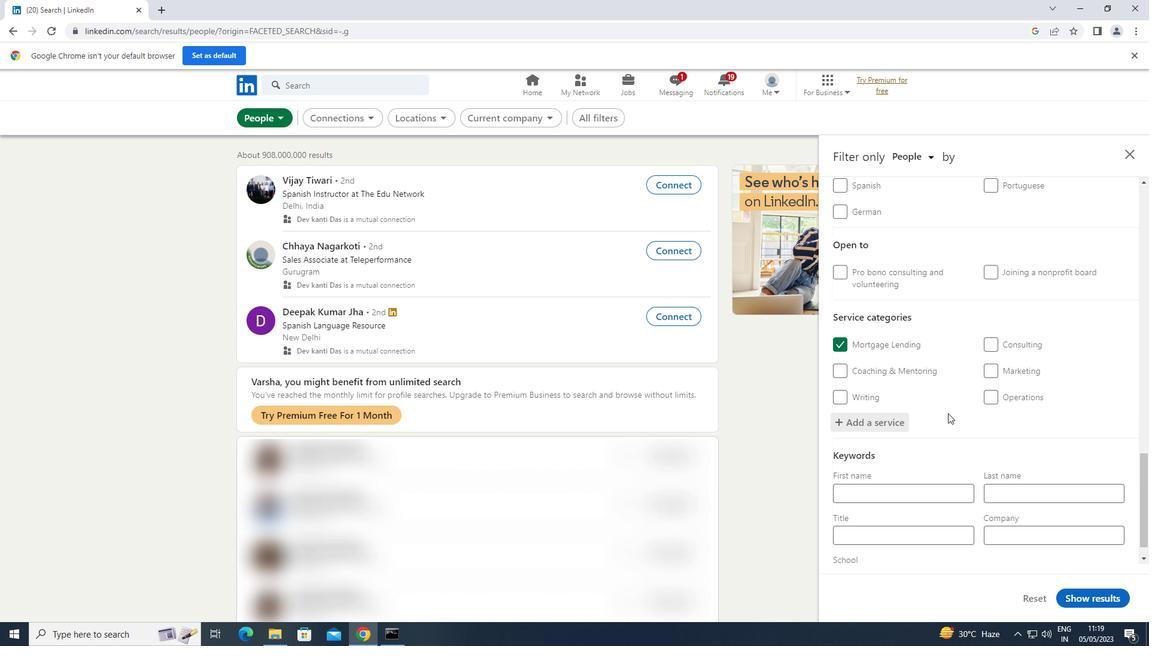 
Action: Mouse moved to (897, 507)
Screenshot: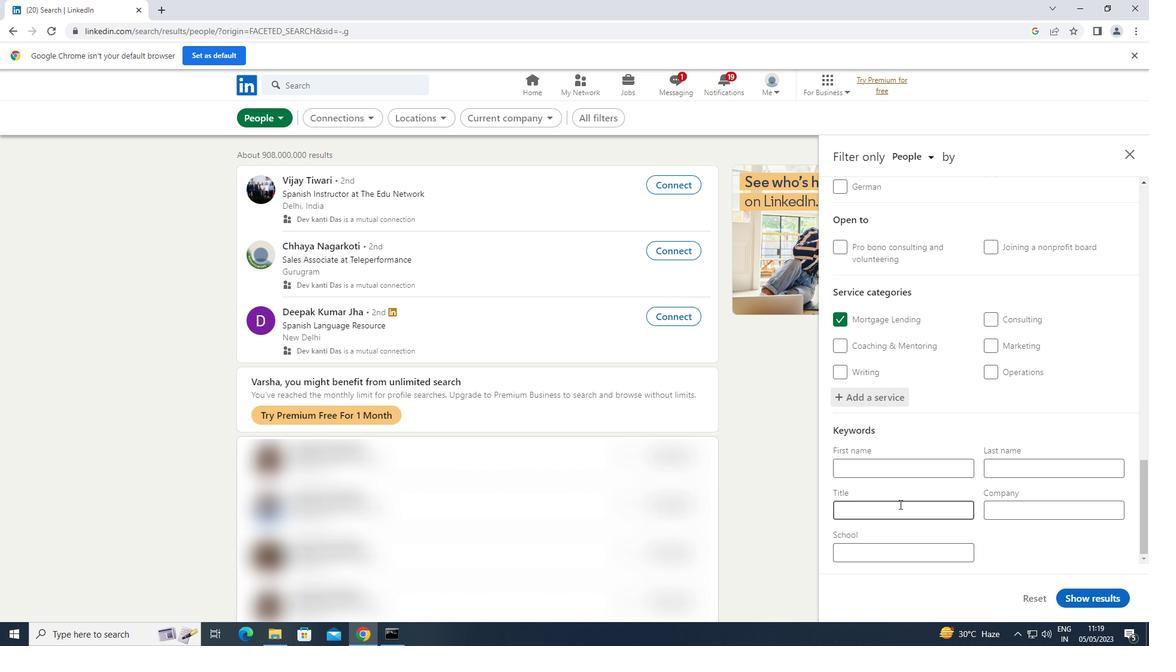 
Action: Mouse pressed left at (897, 507)
Screenshot: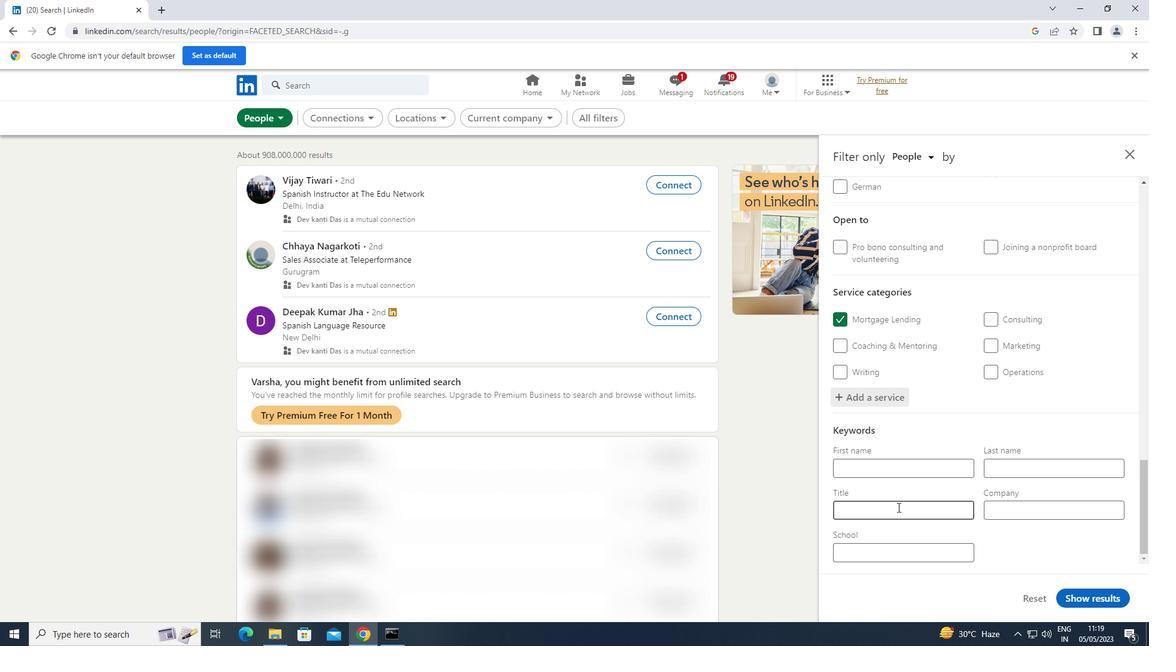 
Action: Key pressed <Key.shift>CAFETERIA<Key.space><Key.shift>WORKER
Screenshot: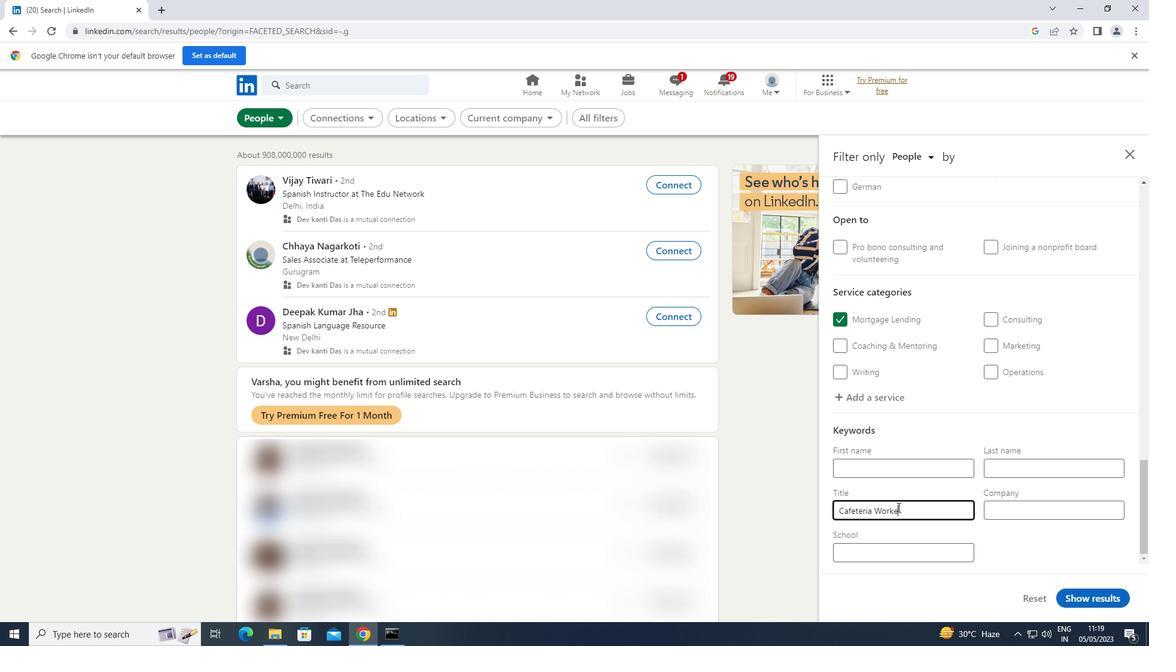 
Action: Mouse moved to (1109, 599)
Screenshot: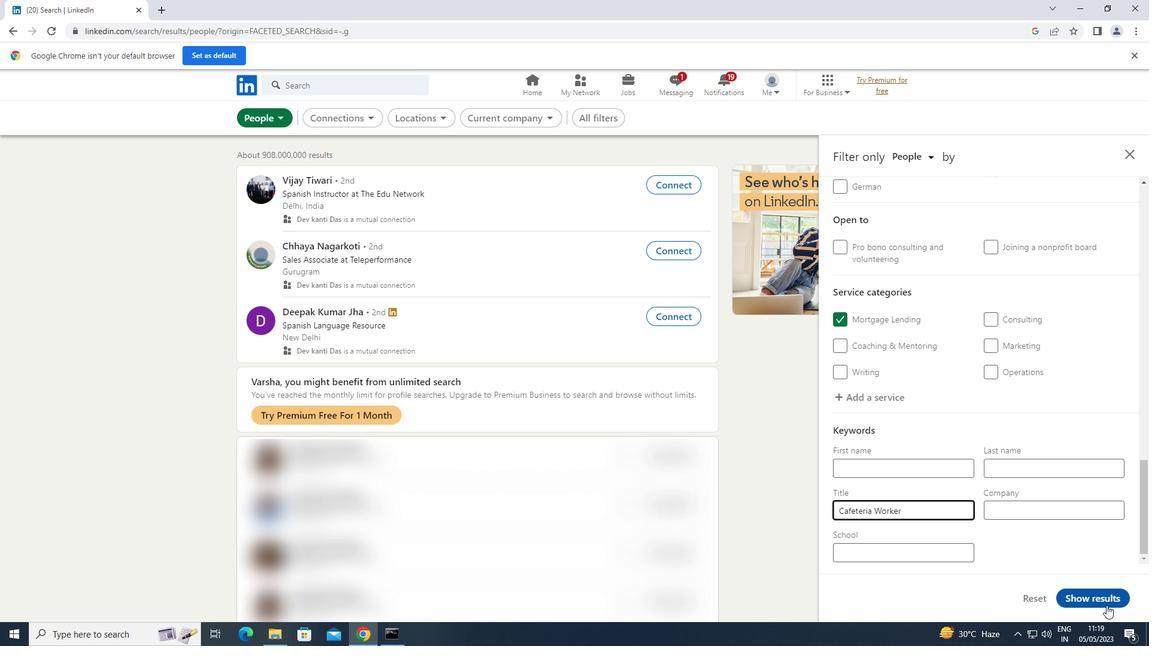 
Action: Mouse pressed left at (1109, 599)
Screenshot: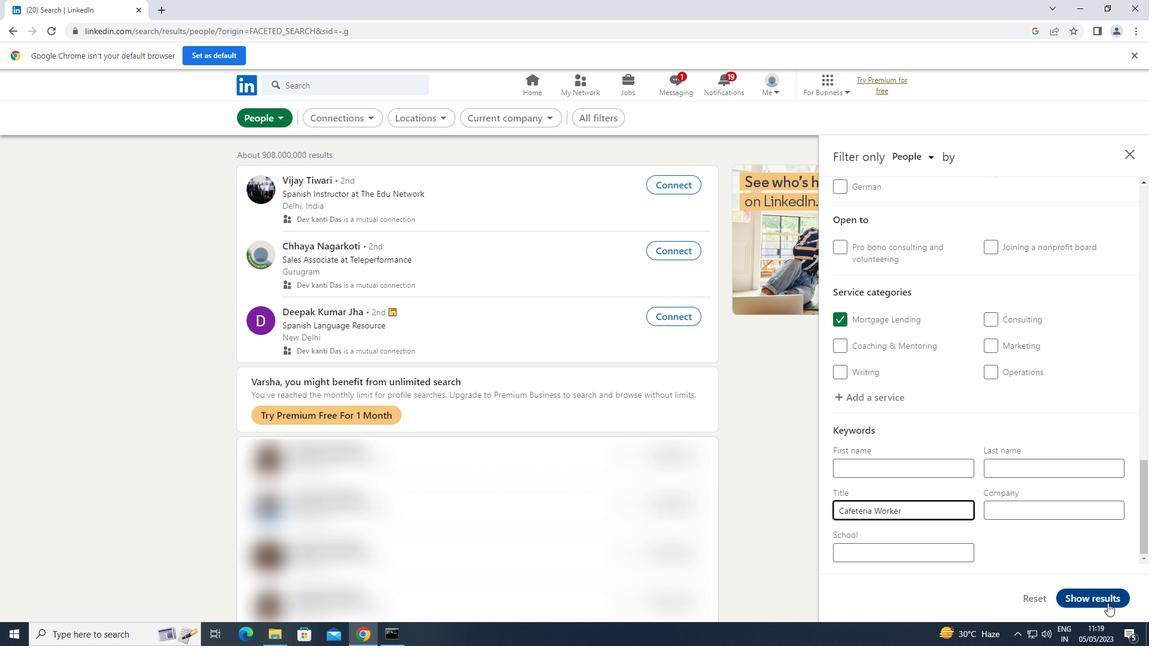 
